 Task: nan
Action: Mouse moved to (439, 111)
Screenshot: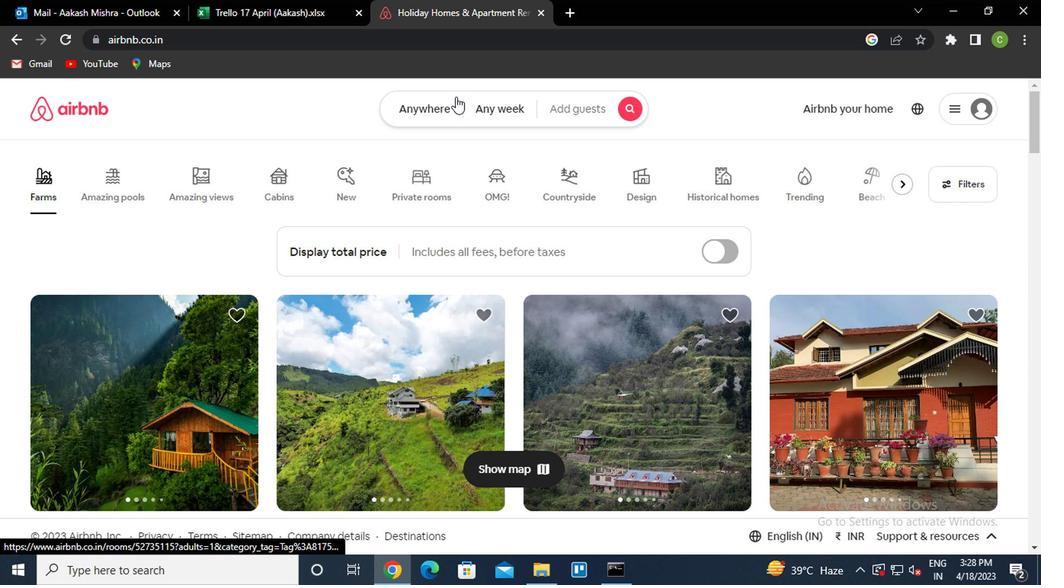 
Action: Mouse pressed left at (439, 111)
Screenshot: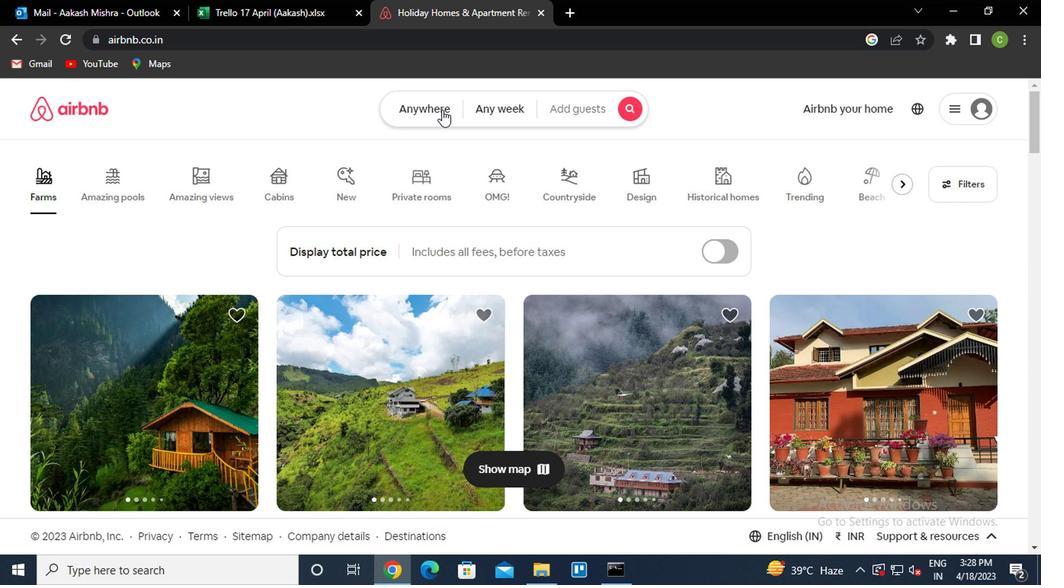 
Action: Mouse moved to (322, 183)
Screenshot: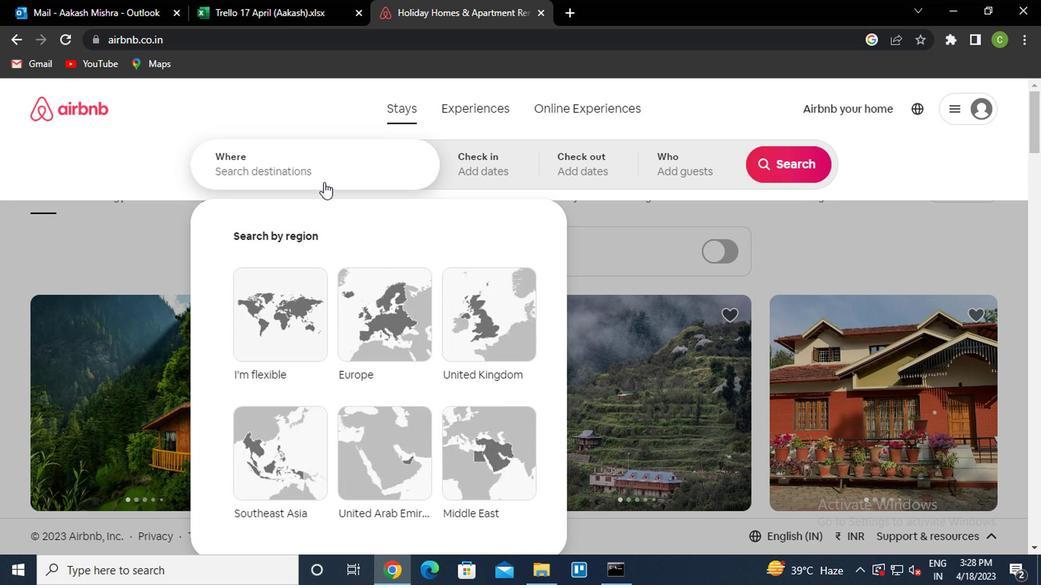 
Action: Mouse pressed left at (322, 183)
Screenshot: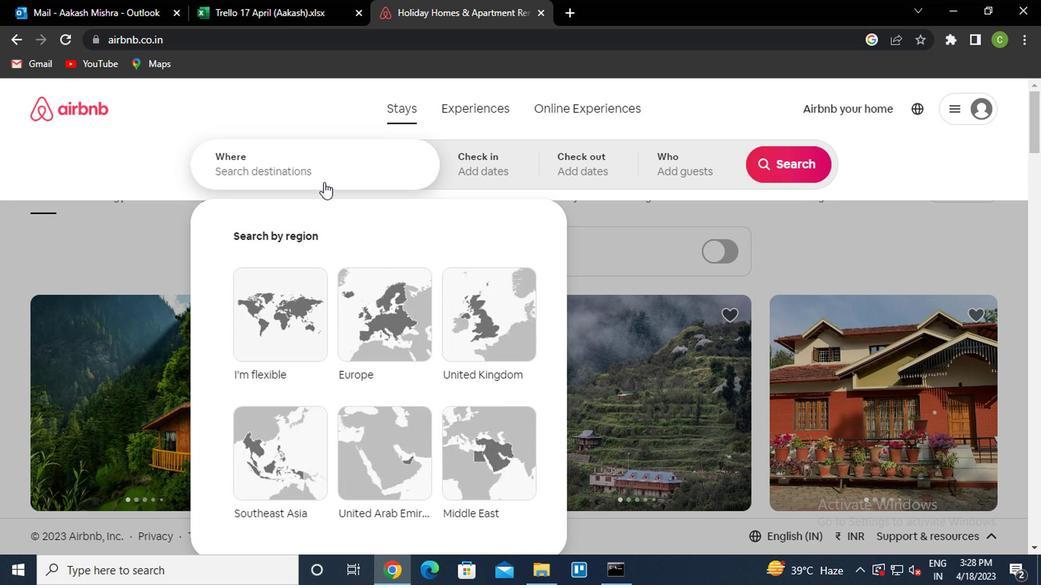 
Action: Mouse moved to (322, 177)
Screenshot: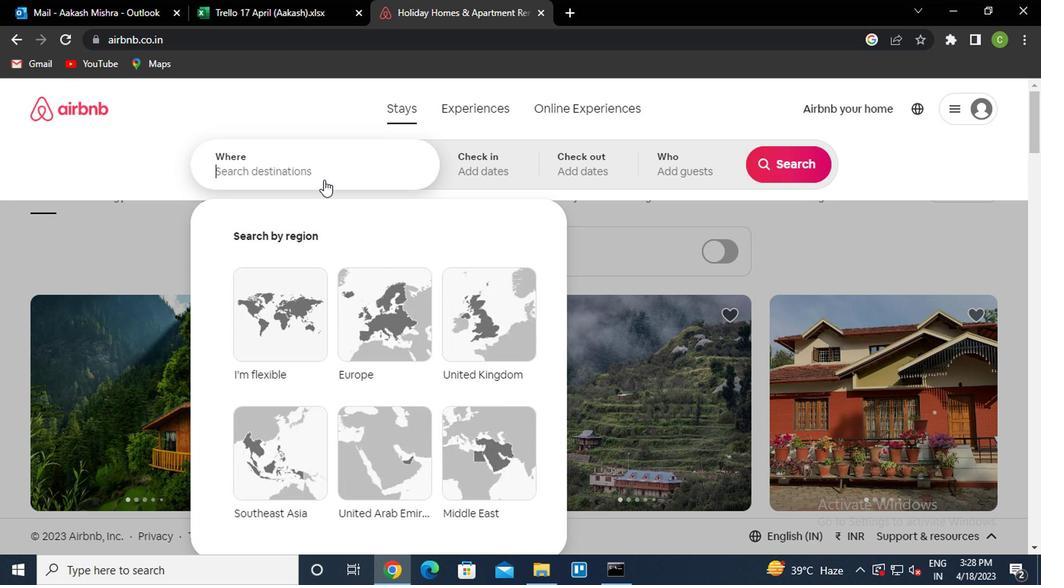 
Action: Key pressed <Key.caps_lock><Key.caps_lock>f<Key.caps_lock>o<Key.backspace>loresta<Key.space>brazil<Key.down><Key.enter>
Screenshot: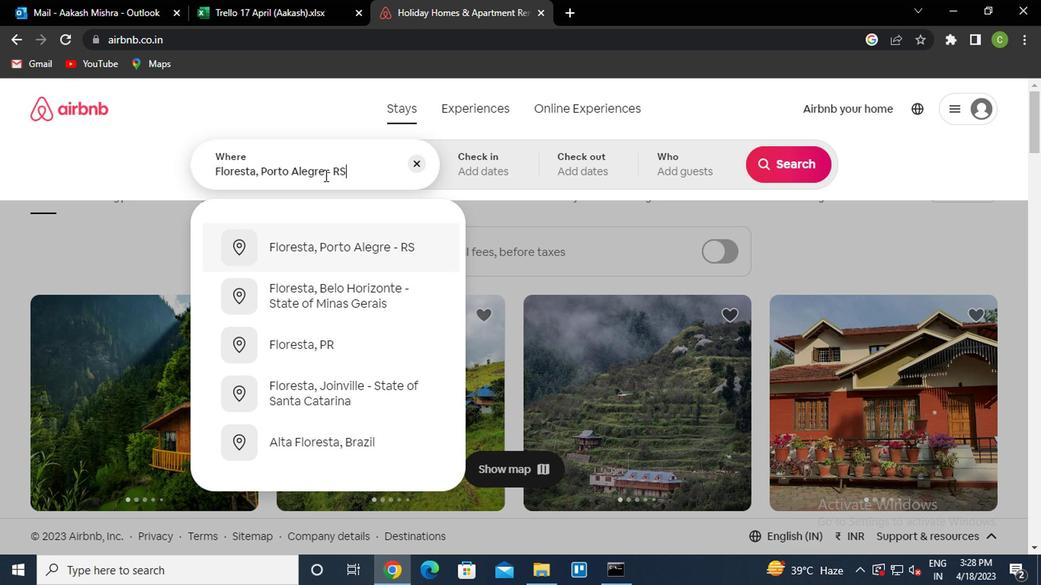 
Action: Mouse moved to (774, 288)
Screenshot: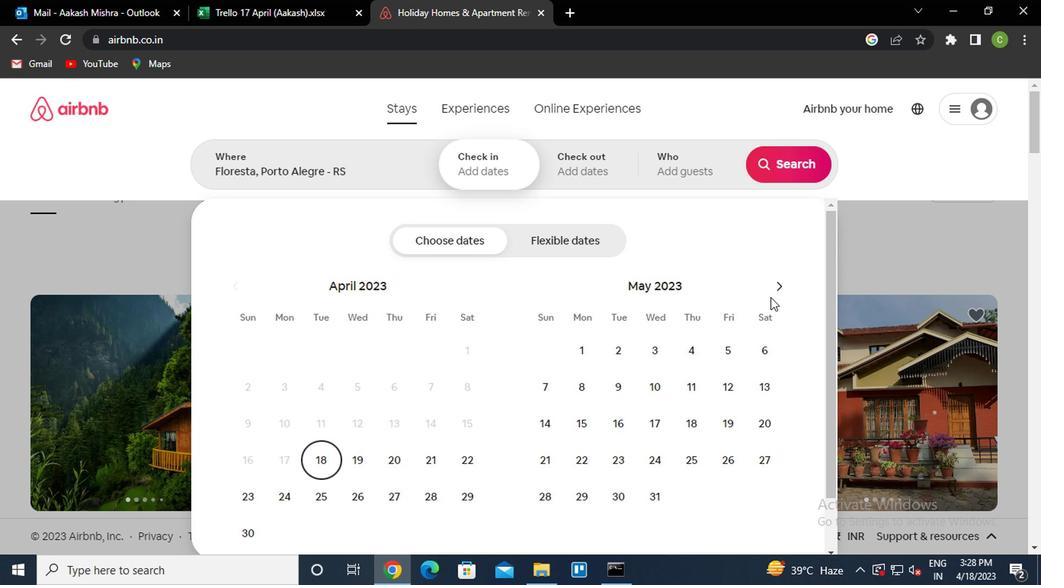 
Action: Mouse pressed left at (774, 288)
Screenshot: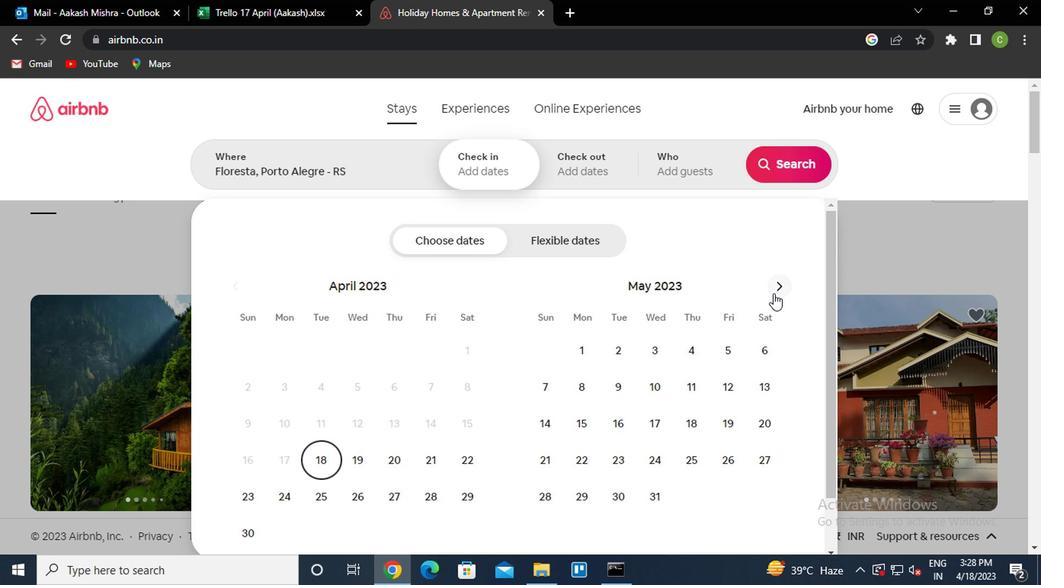 
Action: Mouse moved to (733, 387)
Screenshot: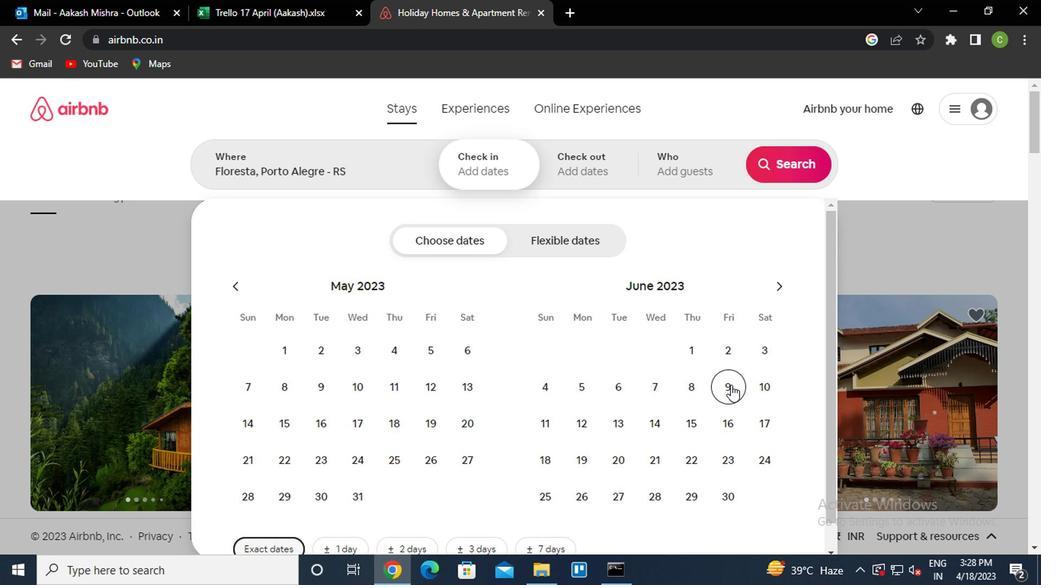 
Action: Mouse pressed left at (733, 387)
Screenshot: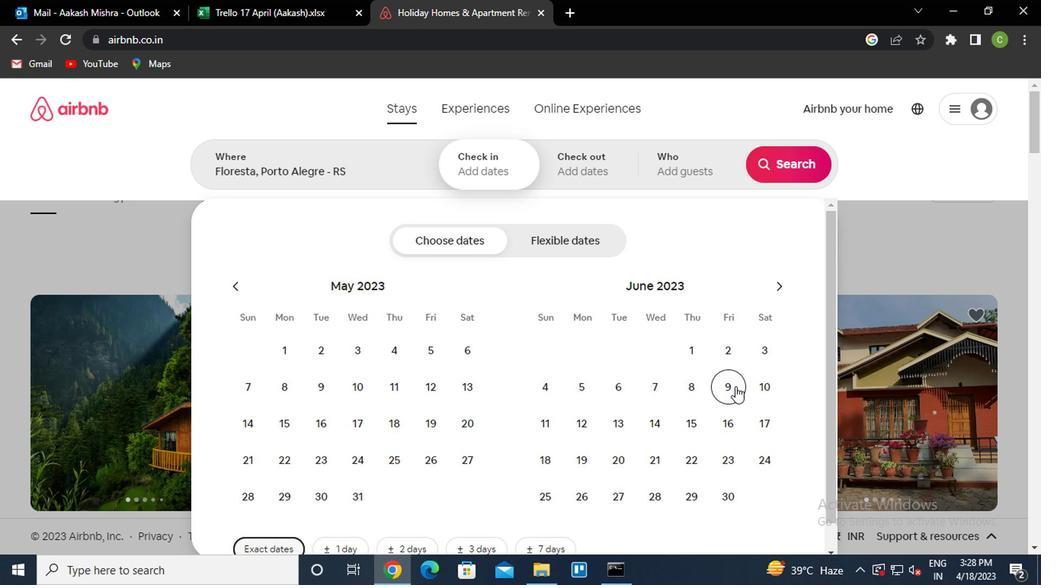 
Action: Mouse moved to (547, 426)
Screenshot: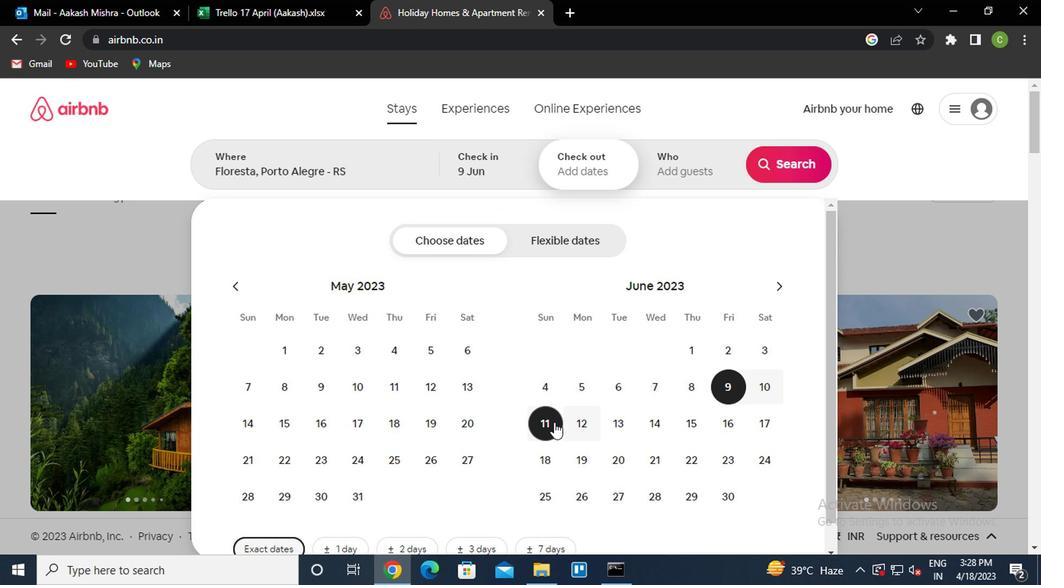 
Action: Mouse pressed left at (547, 426)
Screenshot: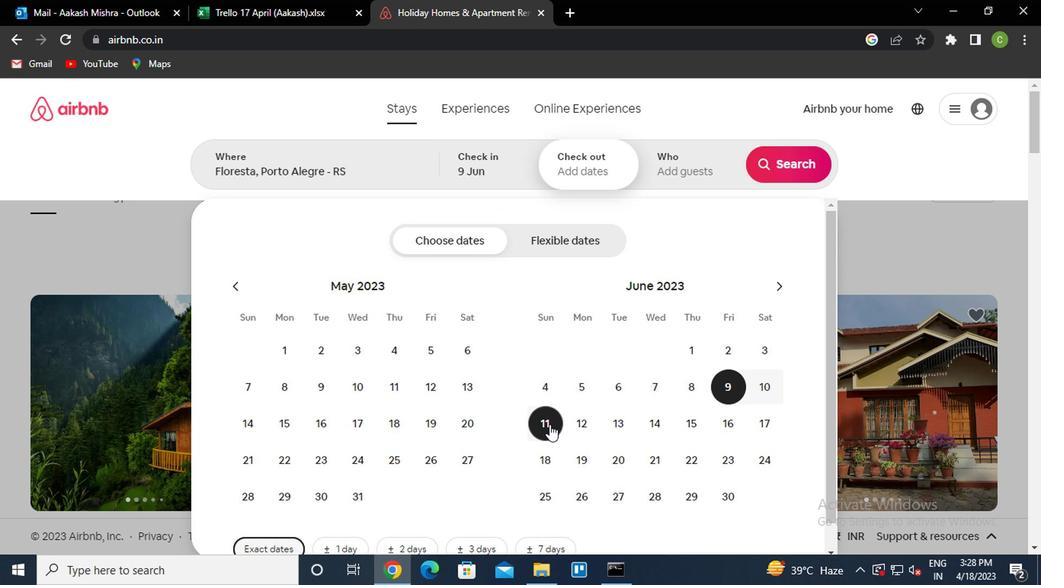 
Action: Mouse moved to (710, 165)
Screenshot: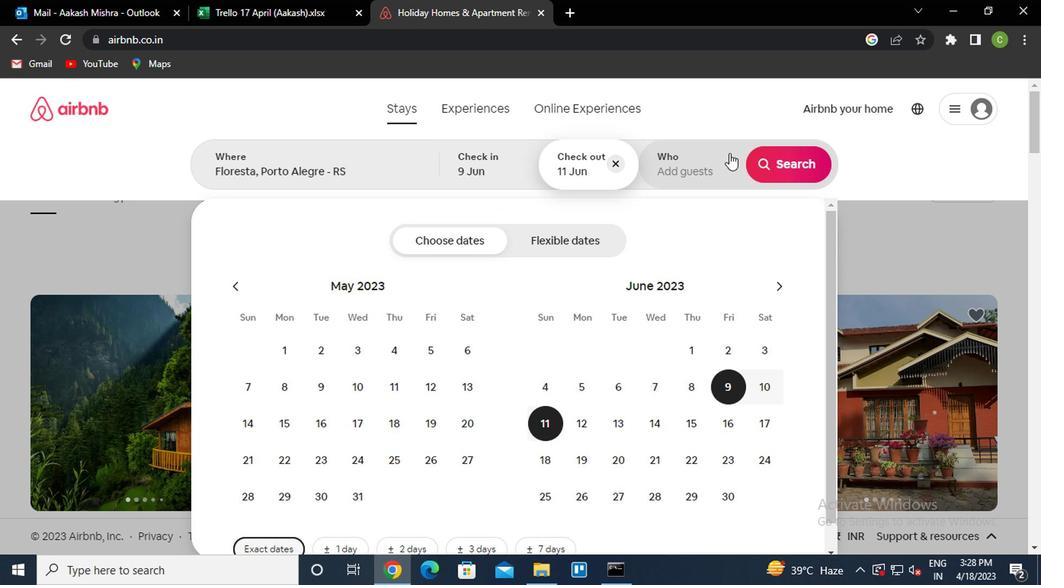 
Action: Mouse pressed left at (710, 165)
Screenshot: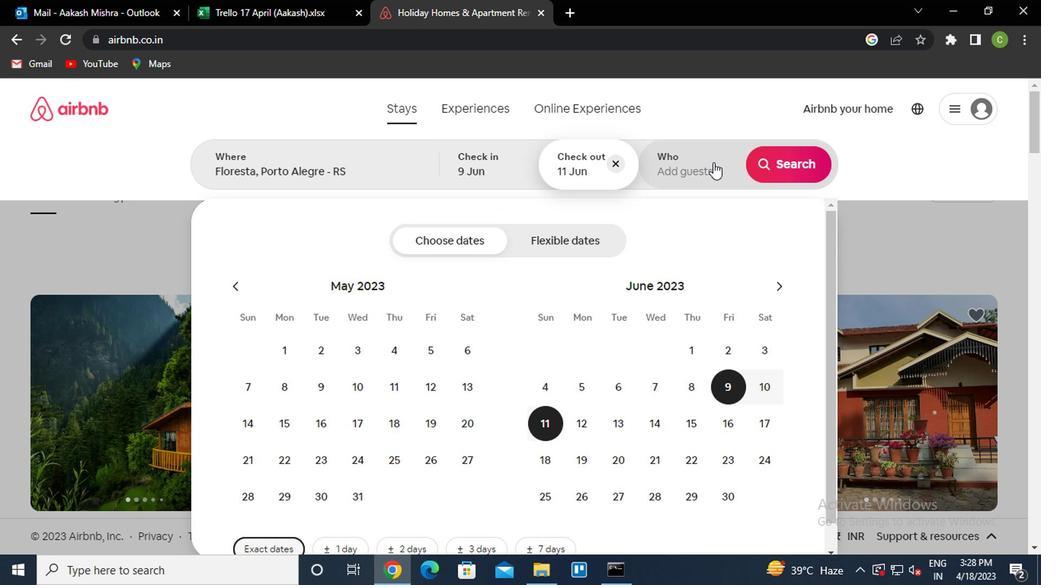 
Action: Mouse moved to (786, 246)
Screenshot: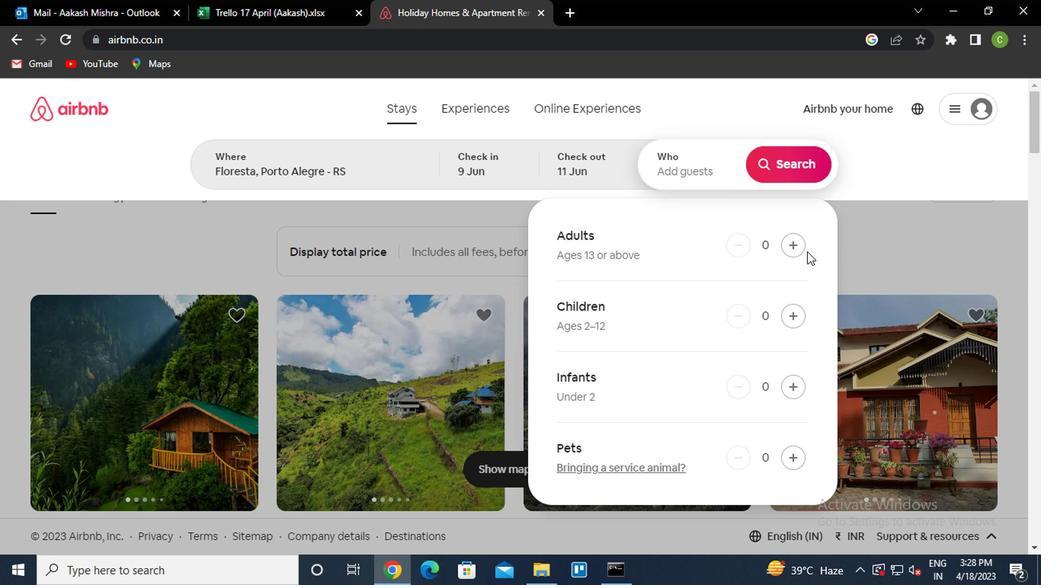 
Action: Mouse pressed left at (786, 246)
Screenshot: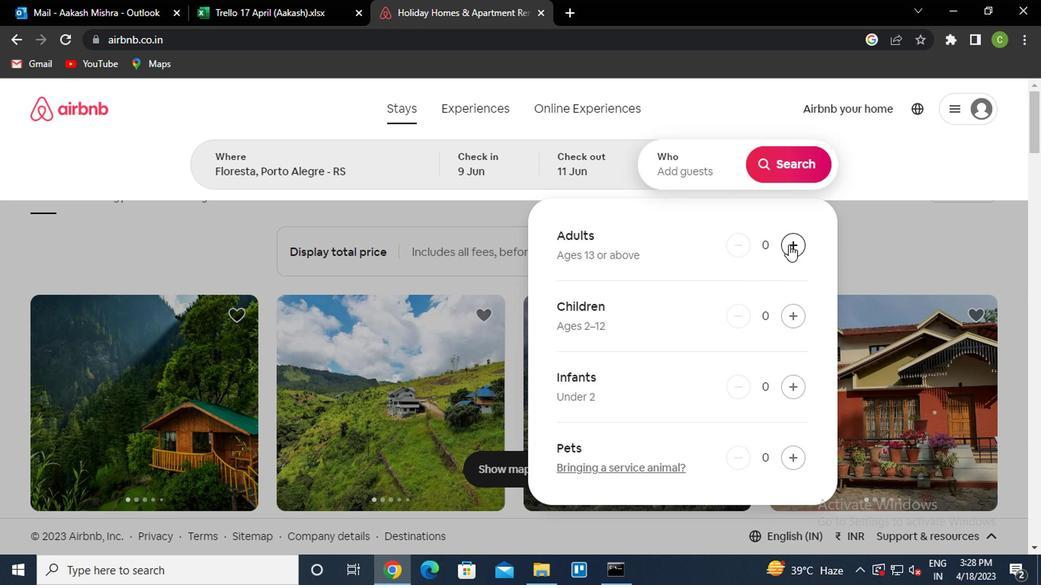 
Action: Mouse pressed left at (786, 246)
Screenshot: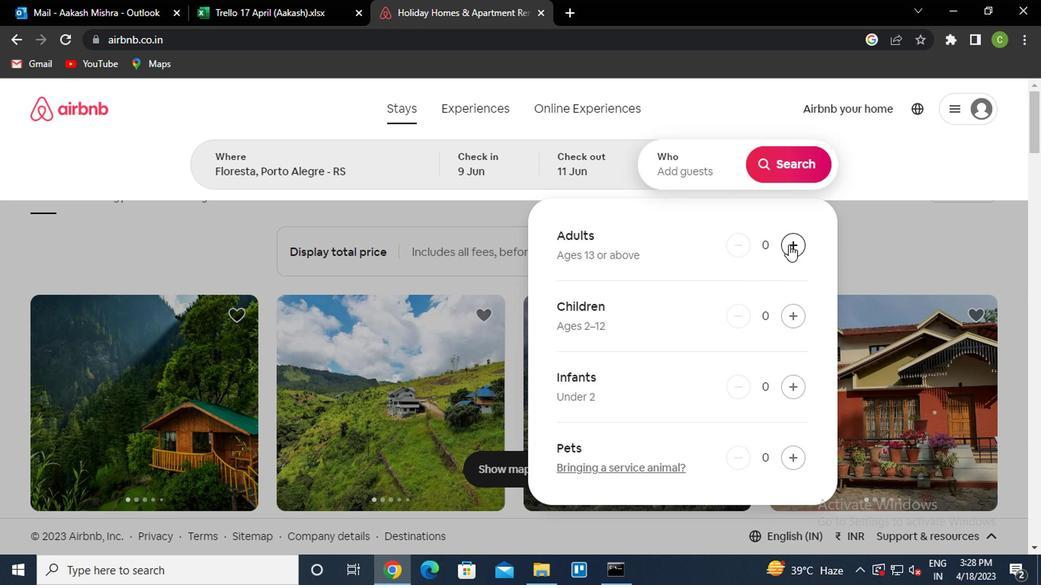 
Action: Mouse moved to (883, 259)
Screenshot: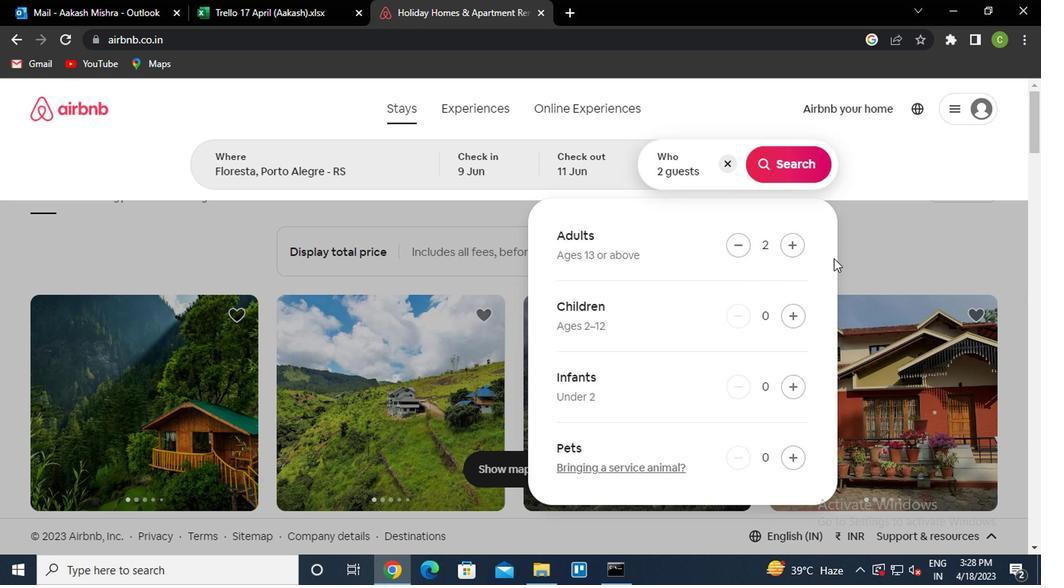 
Action: Mouse pressed left at (883, 259)
Screenshot: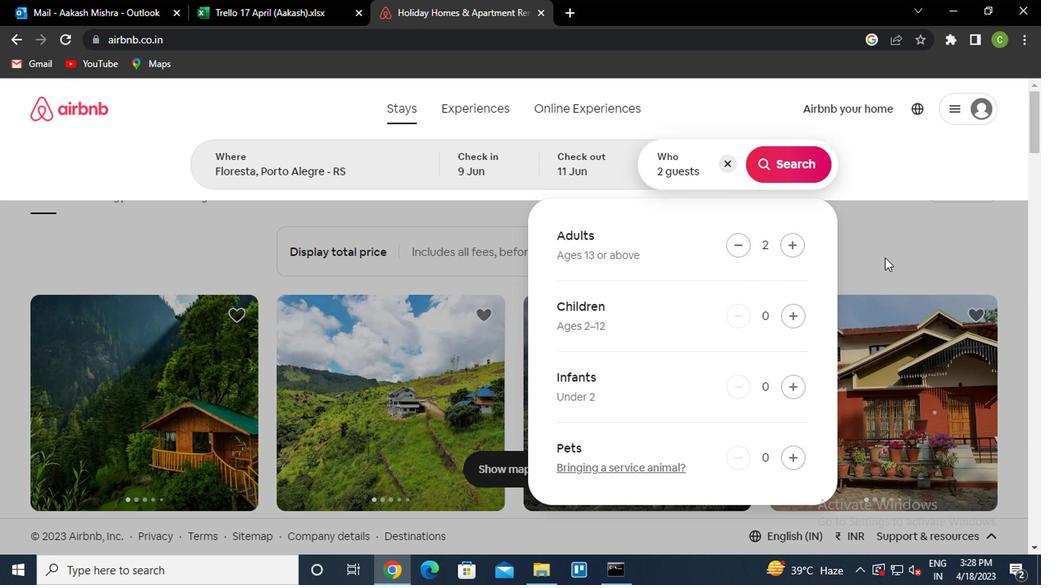 
Action: Mouse moved to (954, 195)
Screenshot: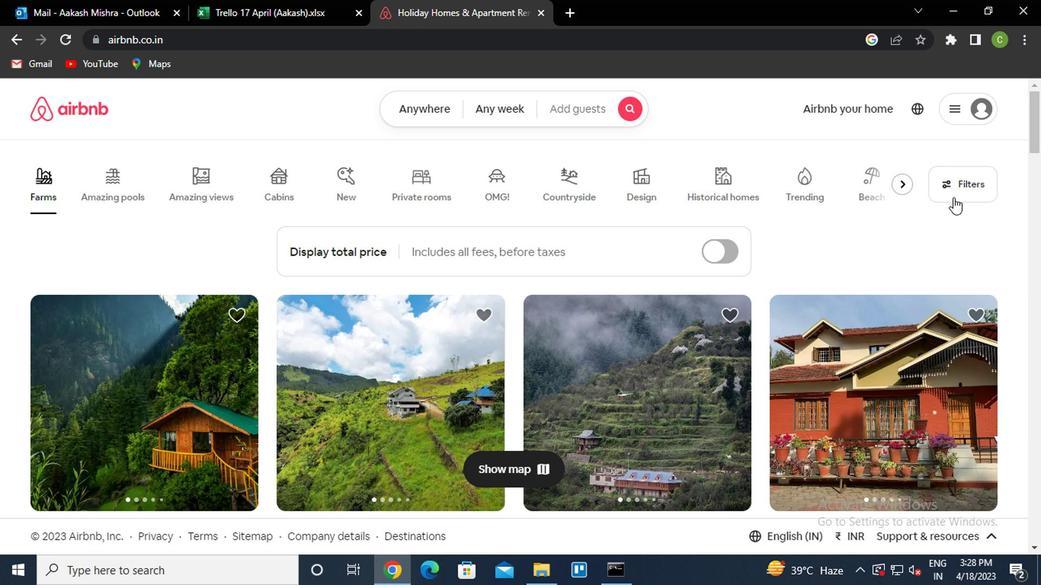 
Action: Mouse pressed left at (954, 195)
Screenshot: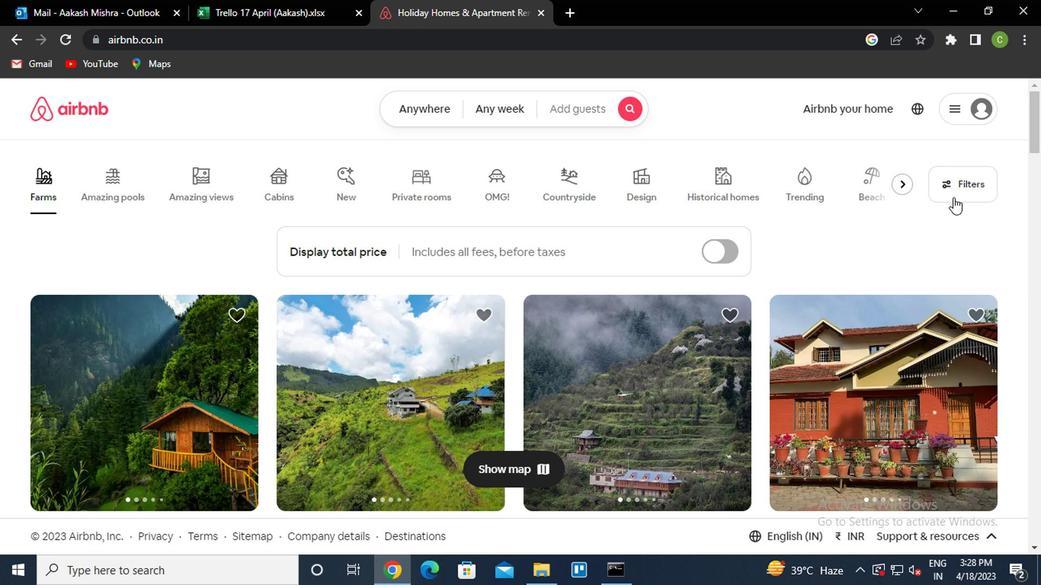 
Action: Mouse moved to (316, 358)
Screenshot: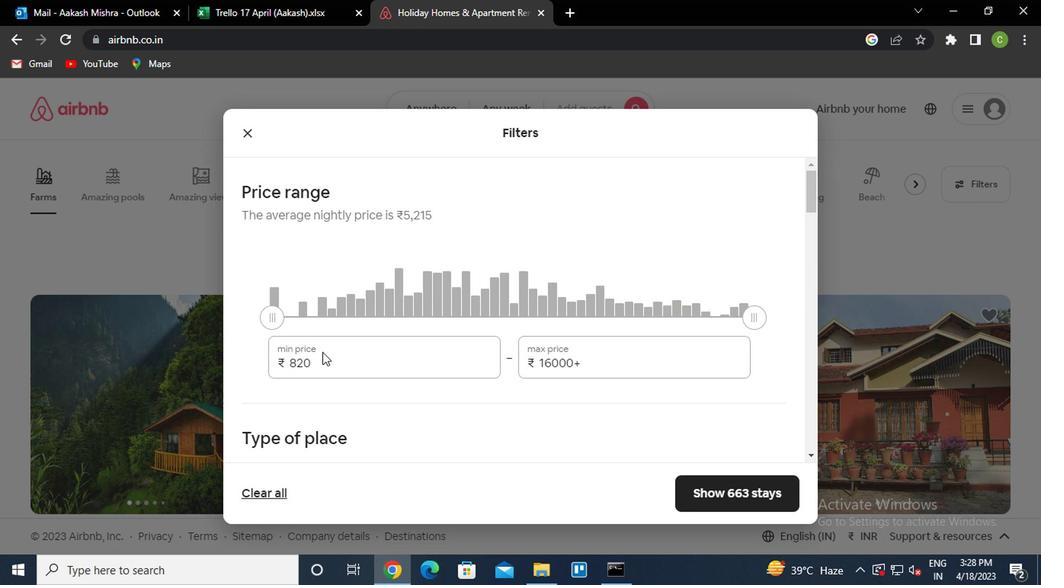 
Action: Mouse pressed left at (316, 358)
Screenshot: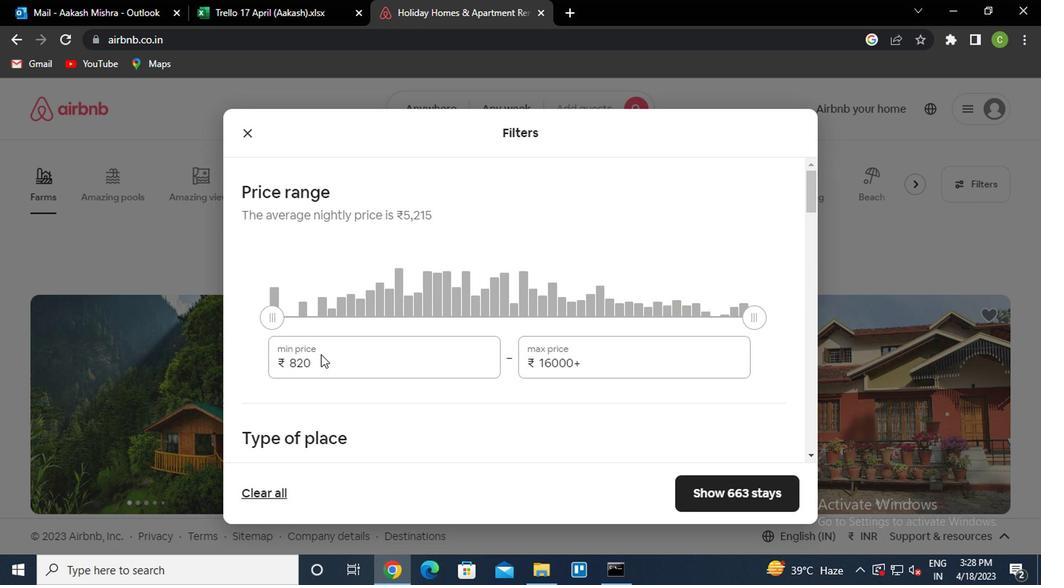 
Action: Mouse moved to (315, 358)
Screenshot: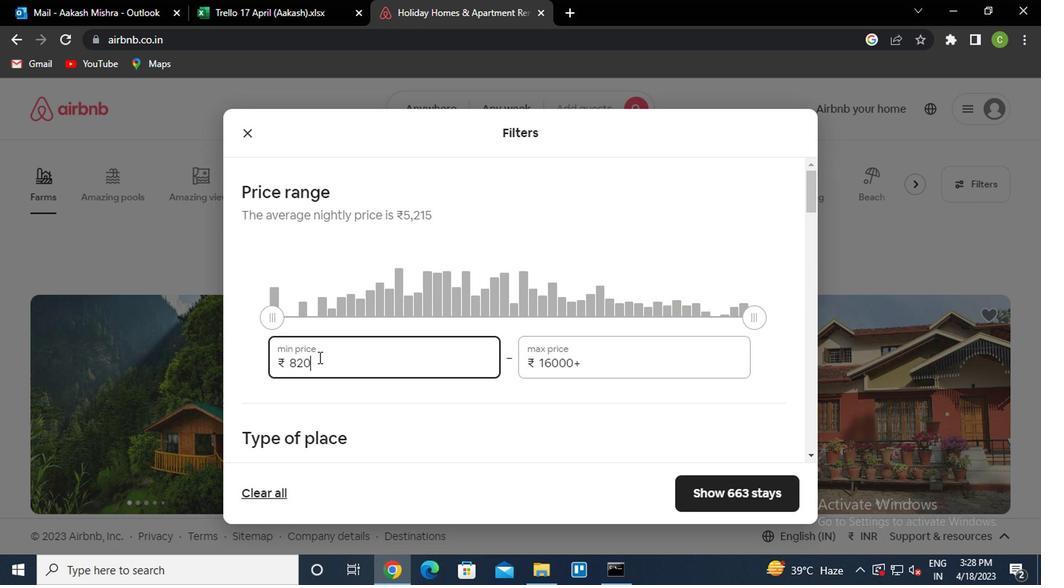 
Action: Key pressed <Key.backspace><Key.backspace><Key.backspace><Key.backspace>6000<Key.tab>15000
Screenshot: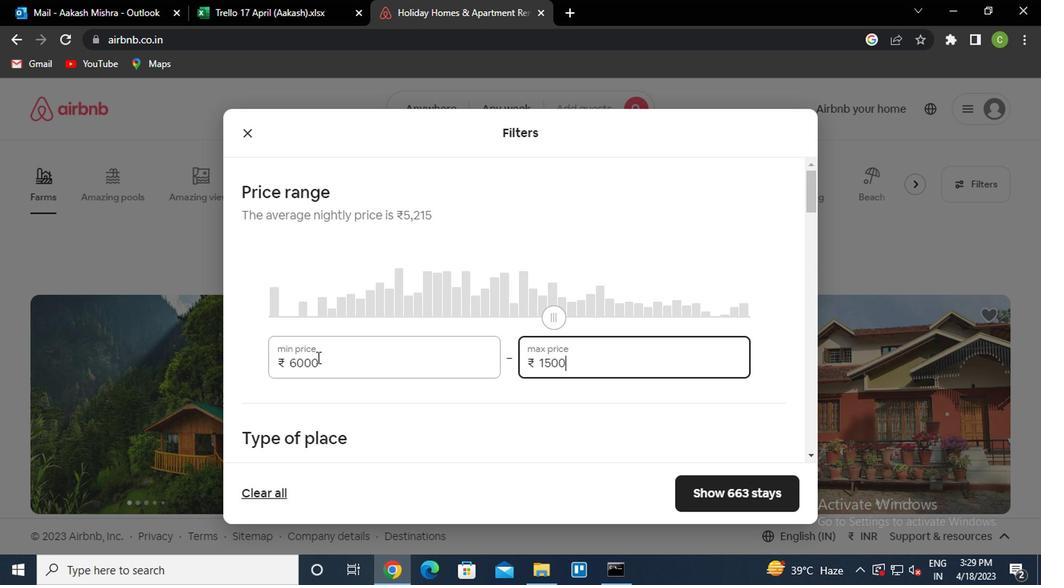 
Action: Mouse moved to (307, 365)
Screenshot: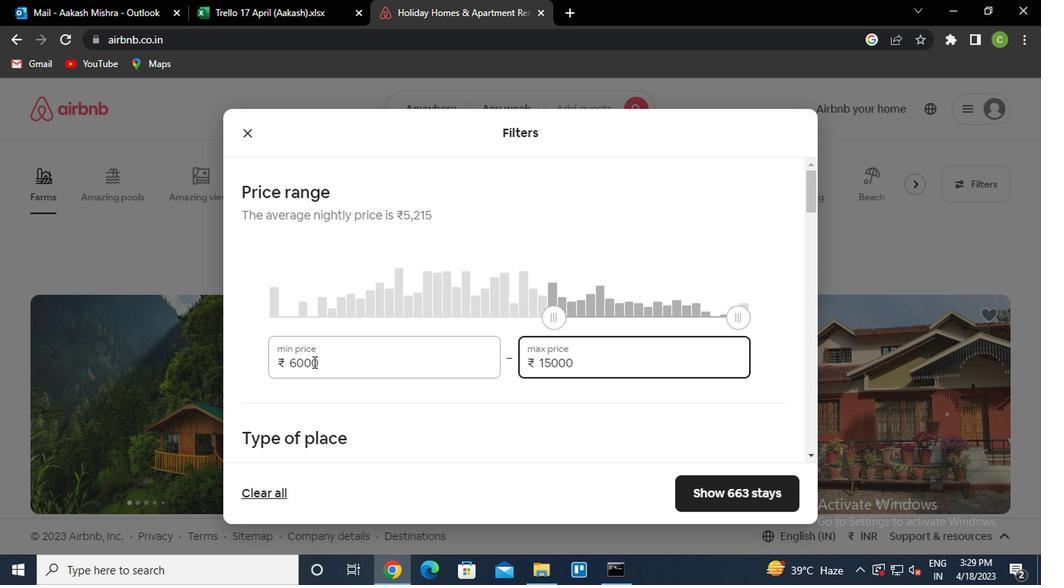 
Action: Mouse scrolled (307, 364) with delta (0, -1)
Screenshot: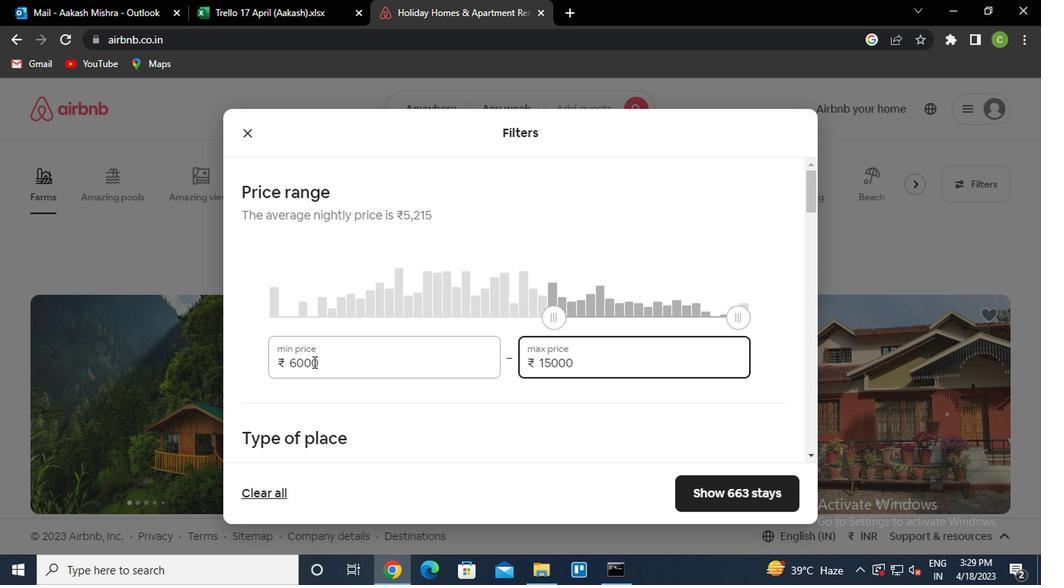 
Action: Mouse moved to (303, 369)
Screenshot: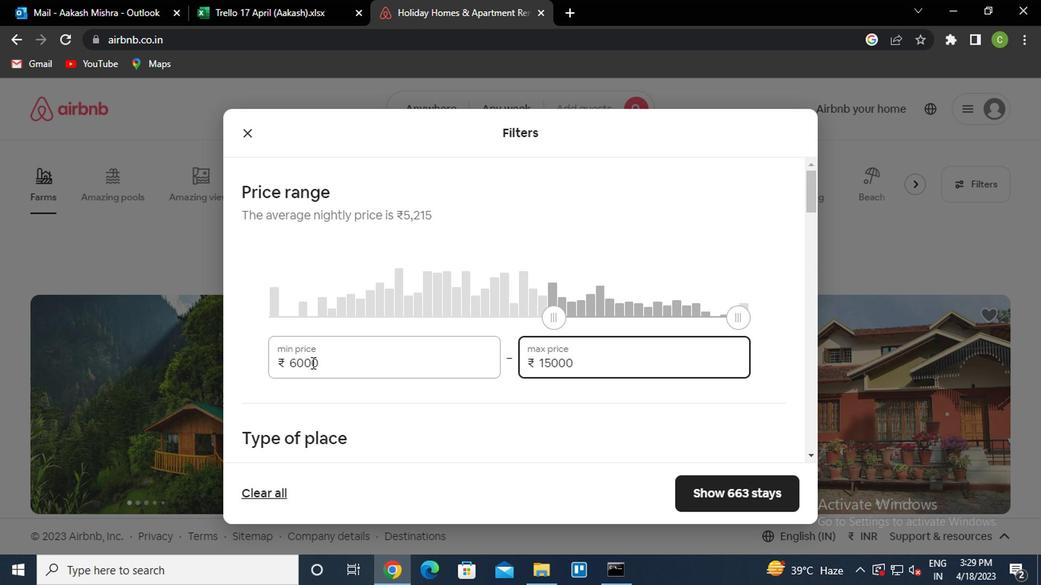 
Action: Mouse scrolled (303, 368) with delta (0, -1)
Screenshot: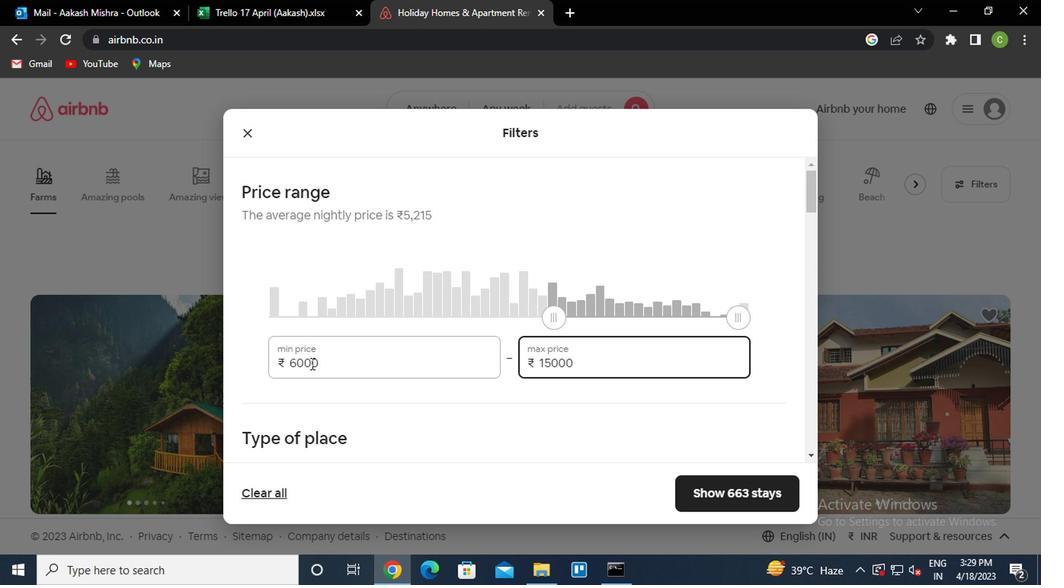 
Action: Mouse moved to (303, 369)
Screenshot: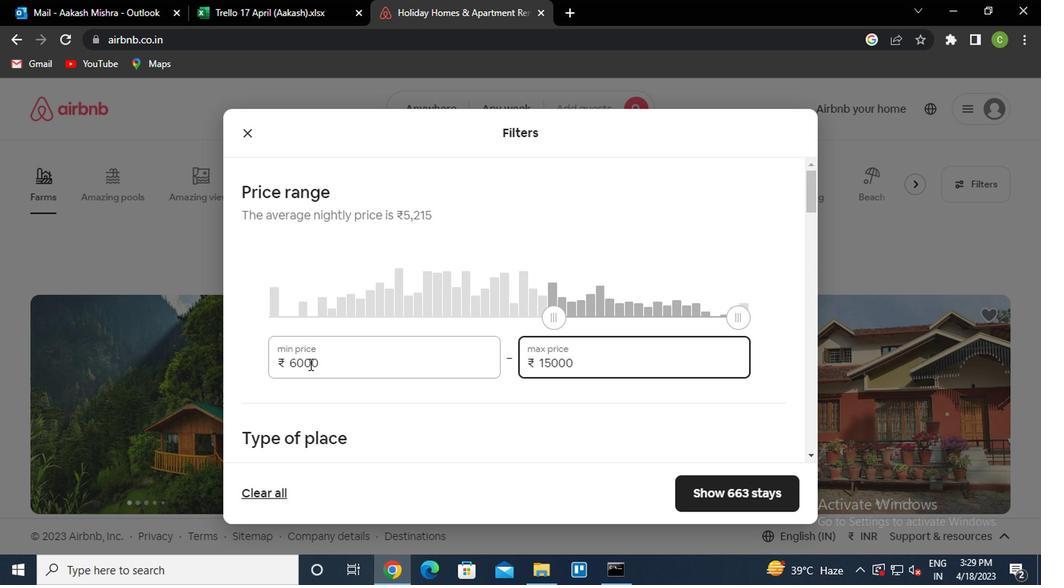 
Action: Mouse scrolled (303, 368) with delta (0, -1)
Screenshot: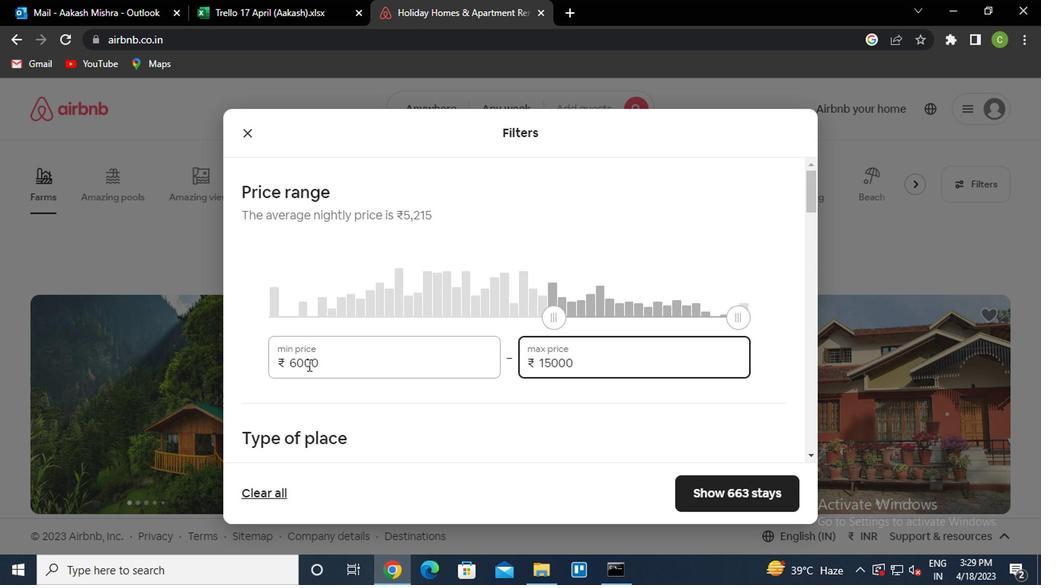
Action: Mouse moved to (355, 267)
Screenshot: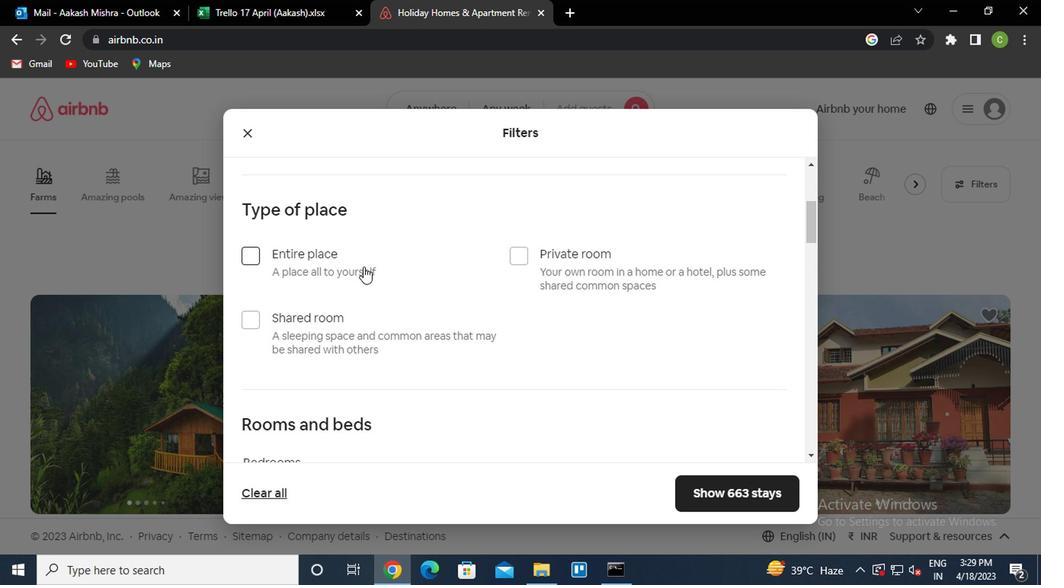 
Action: Mouse pressed left at (355, 267)
Screenshot: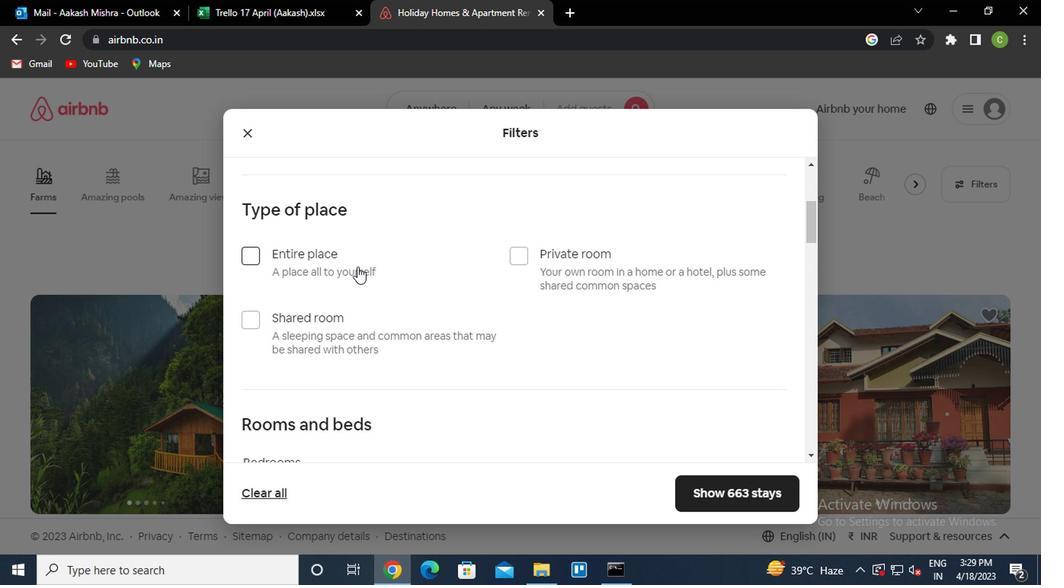 
Action: Mouse moved to (431, 351)
Screenshot: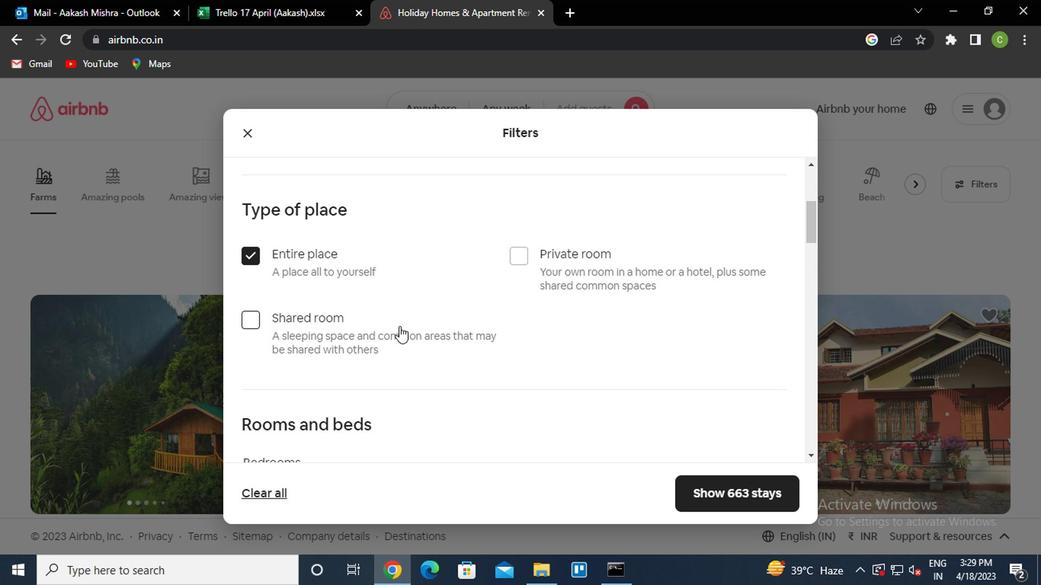 
Action: Mouse scrolled (431, 350) with delta (0, 0)
Screenshot: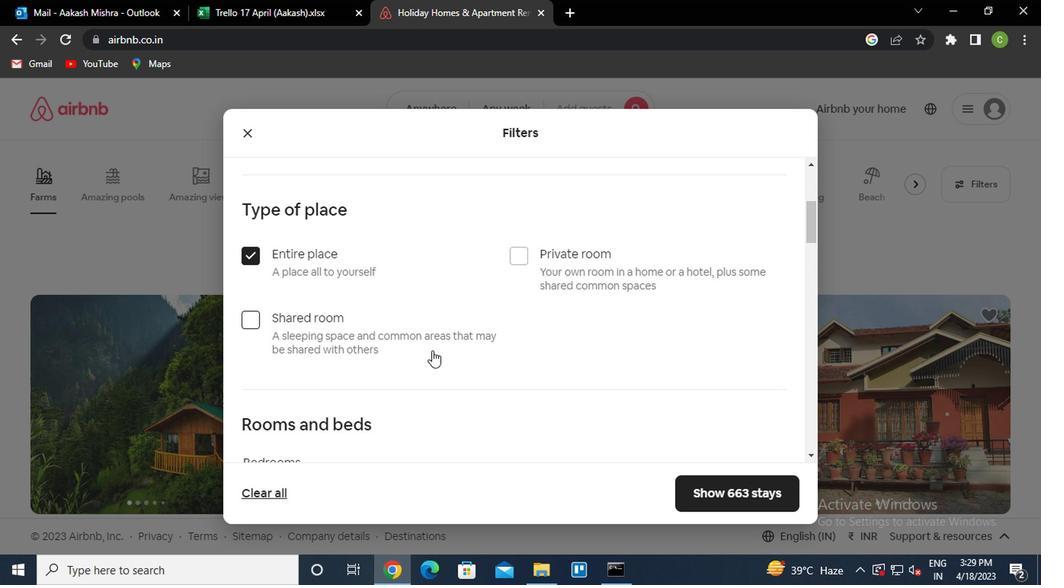 
Action: Mouse scrolled (431, 350) with delta (0, 0)
Screenshot: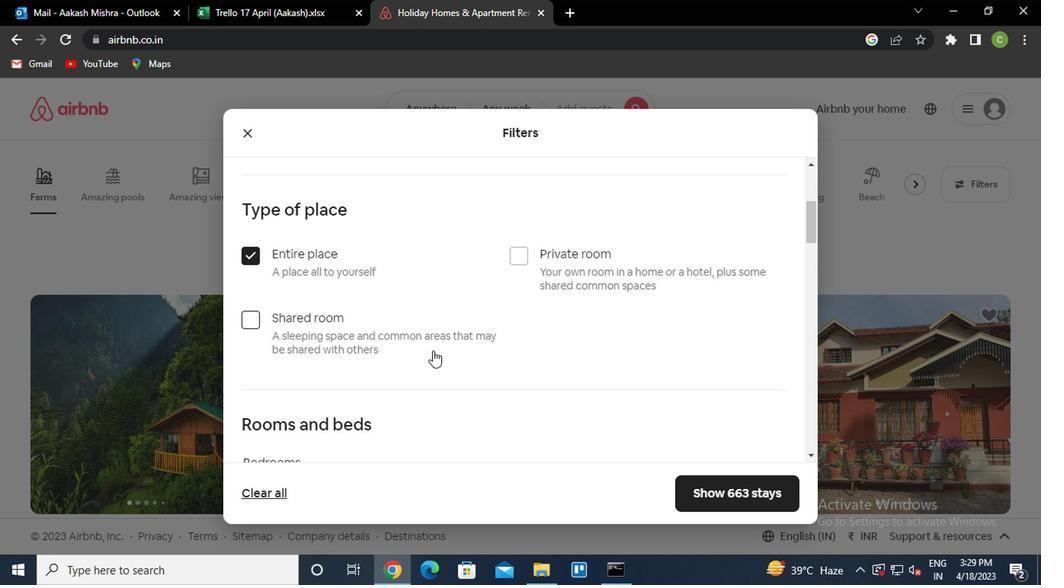 
Action: Mouse scrolled (431, 350) with delta (0, 0)
Screenshot: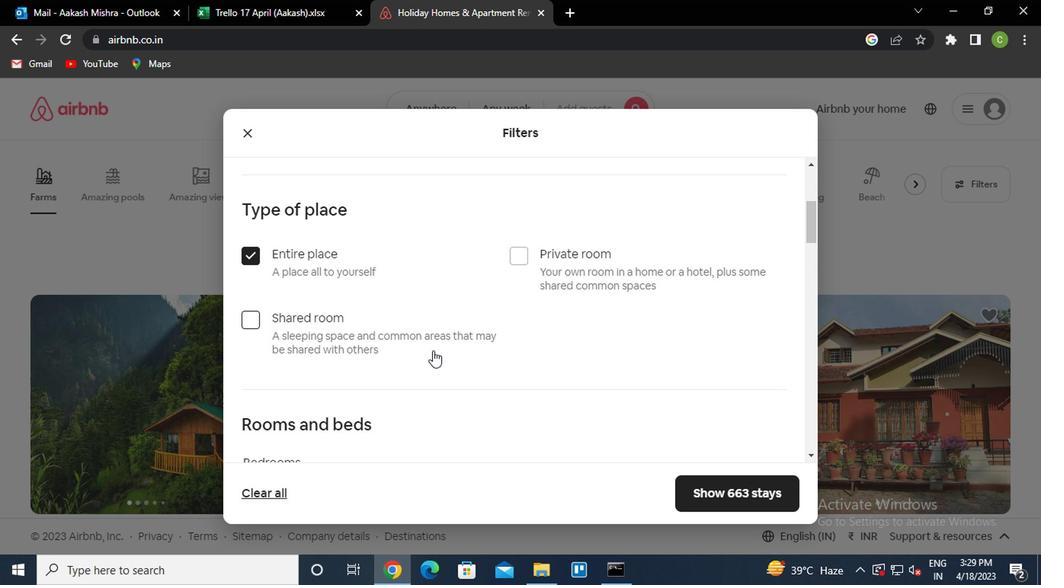 
Action: Mouse scrolled (431, 350) with delta (0, 0)
Screenshot: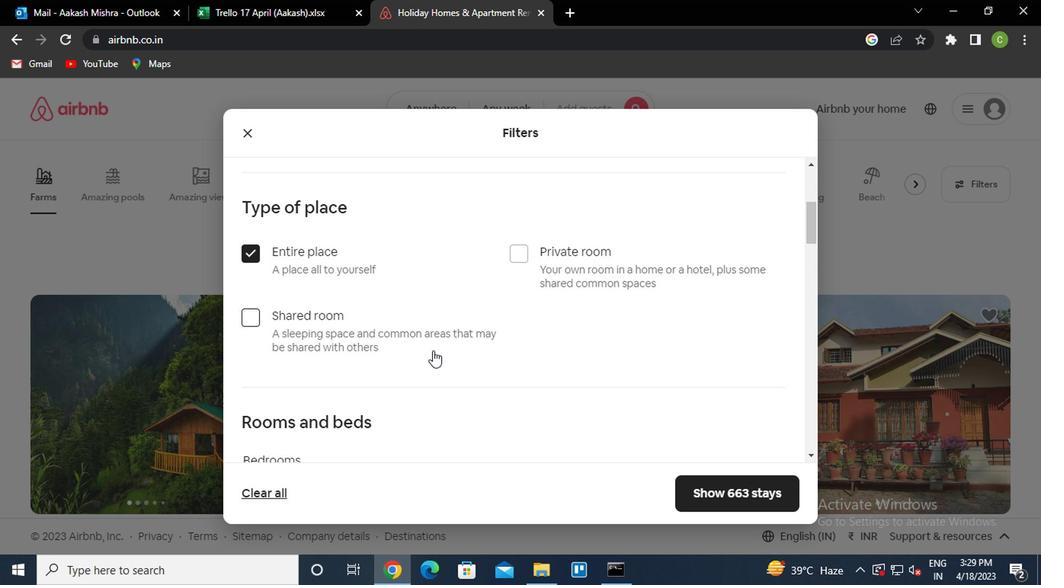 
Action: Mouse moved to (331, 210)
Screenshot: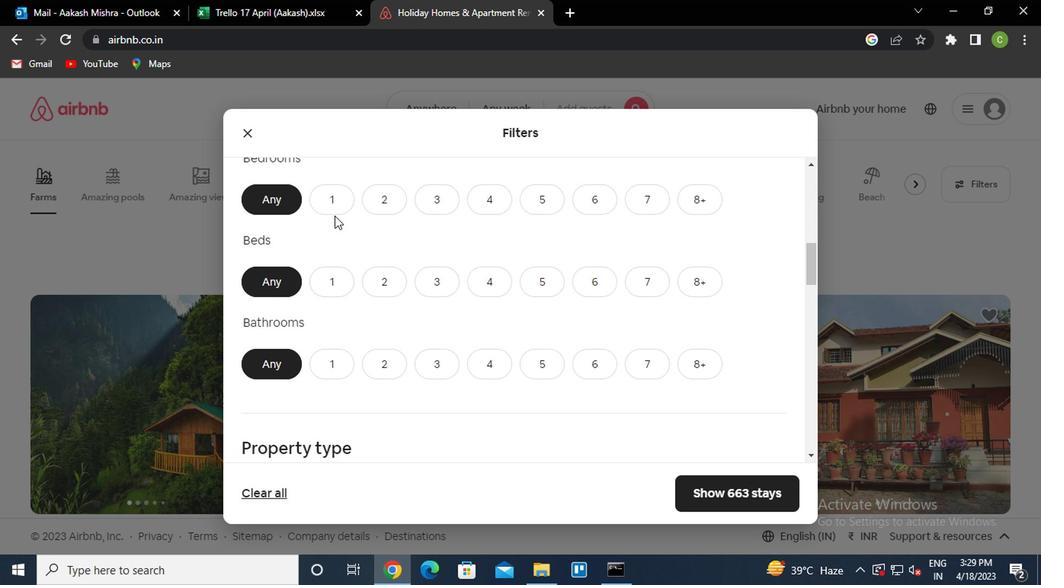 
Action: Mouse pressed left at (331, 210)
Screenshot: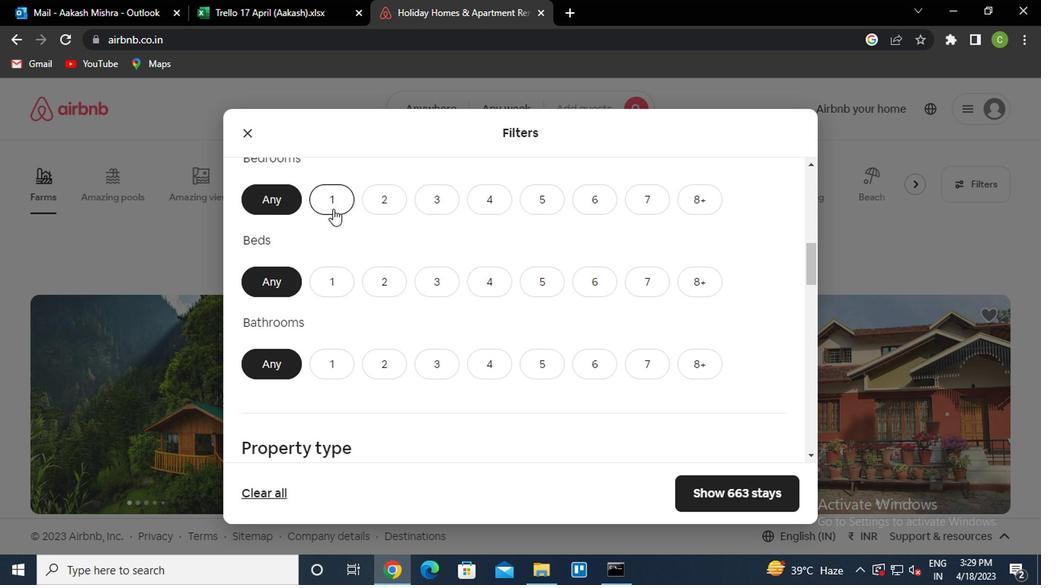 
Action: Mouse moved to (326, 284)
Screenshot: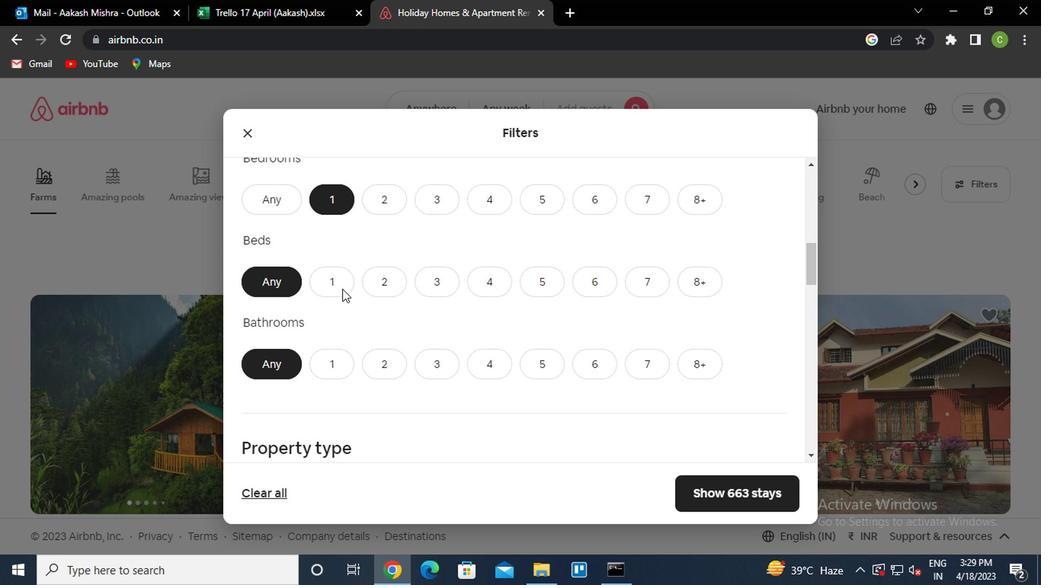 
Action: Mouse pressed left at (326, 284)
Screenshot: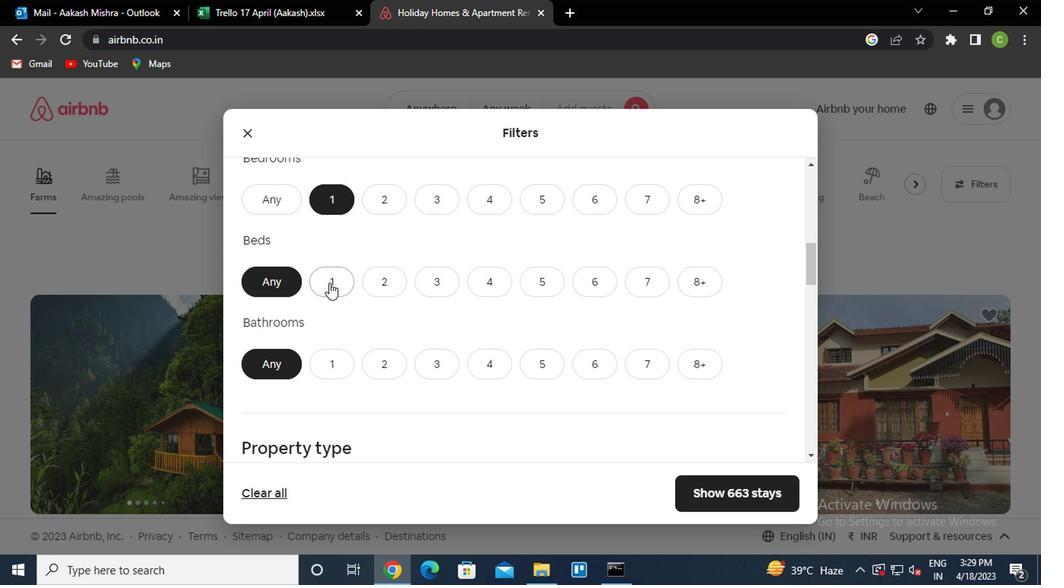 
Action: Mouse moved to (326, 366)
Screenshot: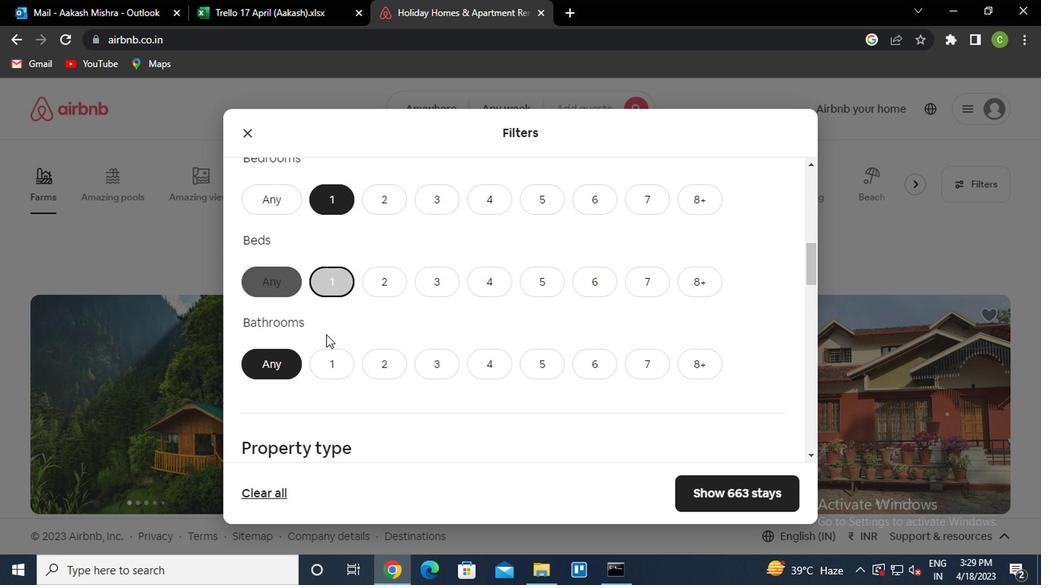 
Action: Mouse pressed left at (326, 366)
Screenshot: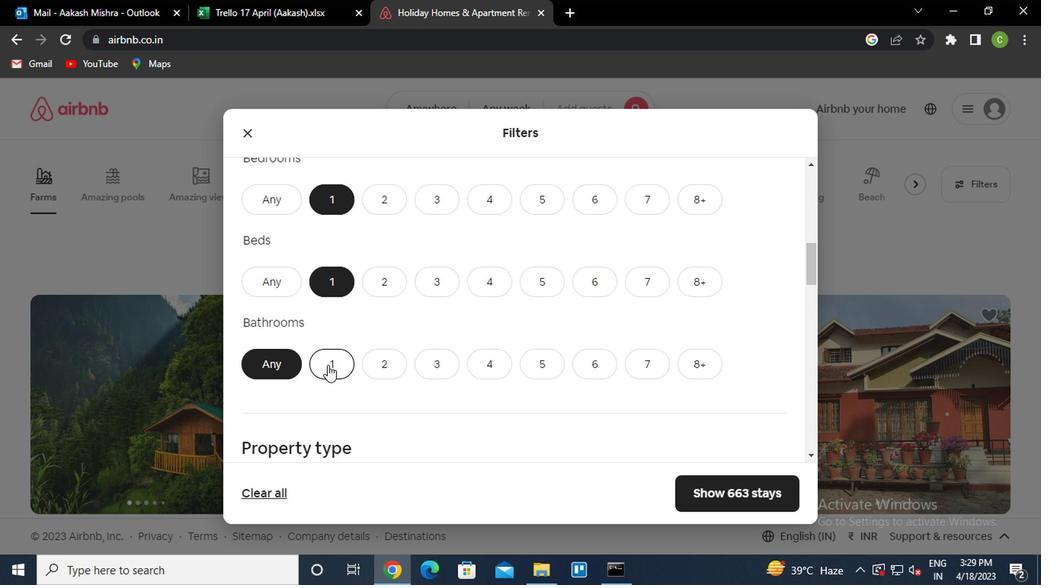 
Action: Mouse moved to (360, 343)
Screenshot: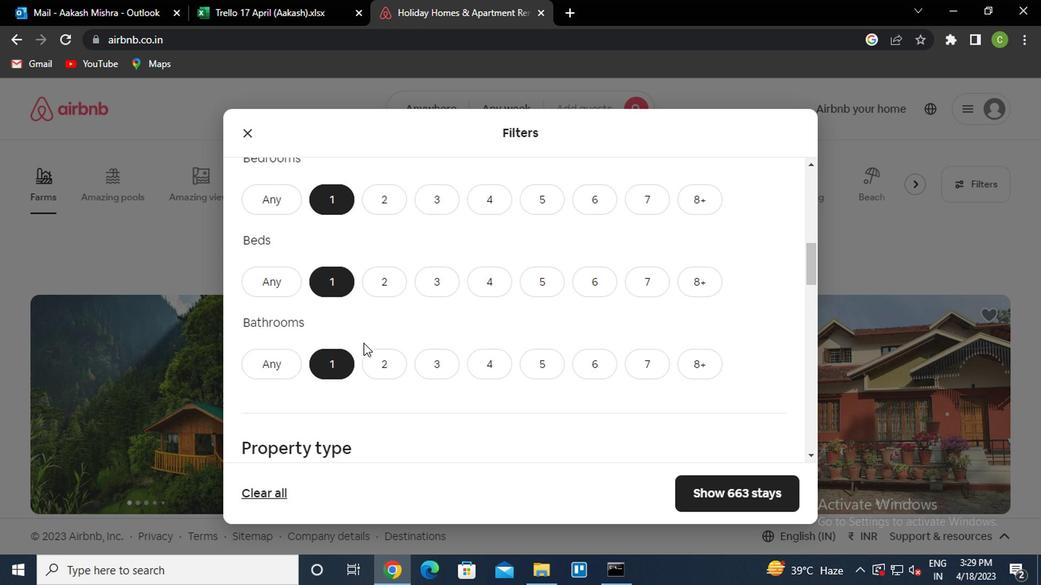 
Action: Mouse scrolled (360, 343) with delta (0, 0)
Screenshot: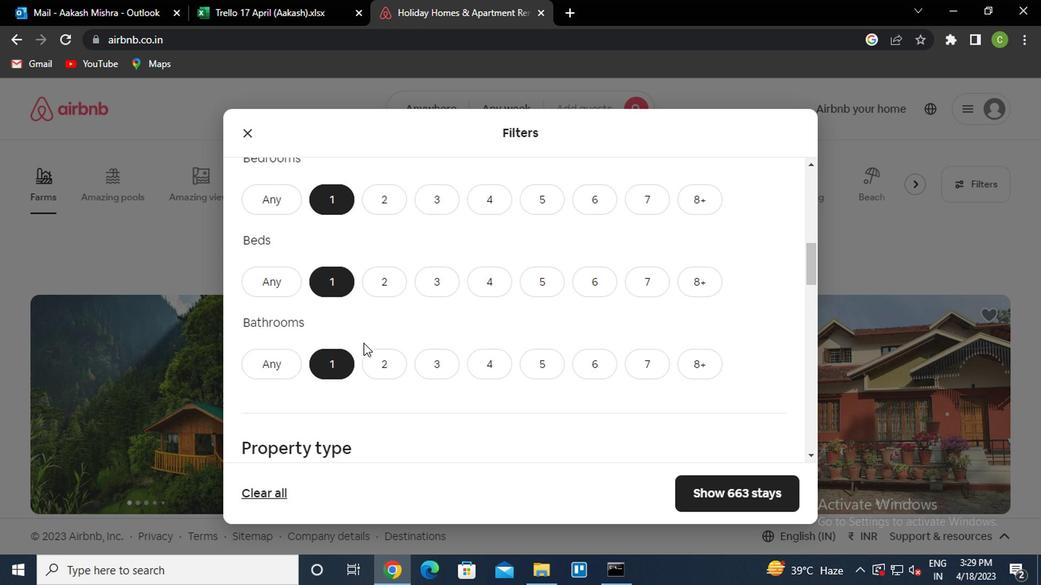 
Action: Mouse moved to (360, 343)
Screenshot: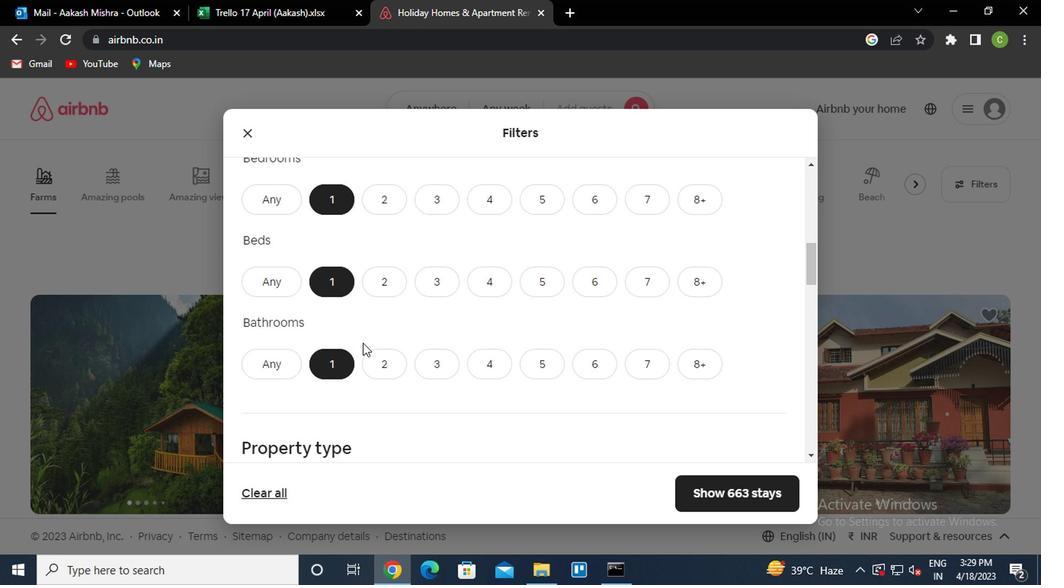 
Action: Mouse scrolled (360, 343) with delta (0, 0)
Screenshot: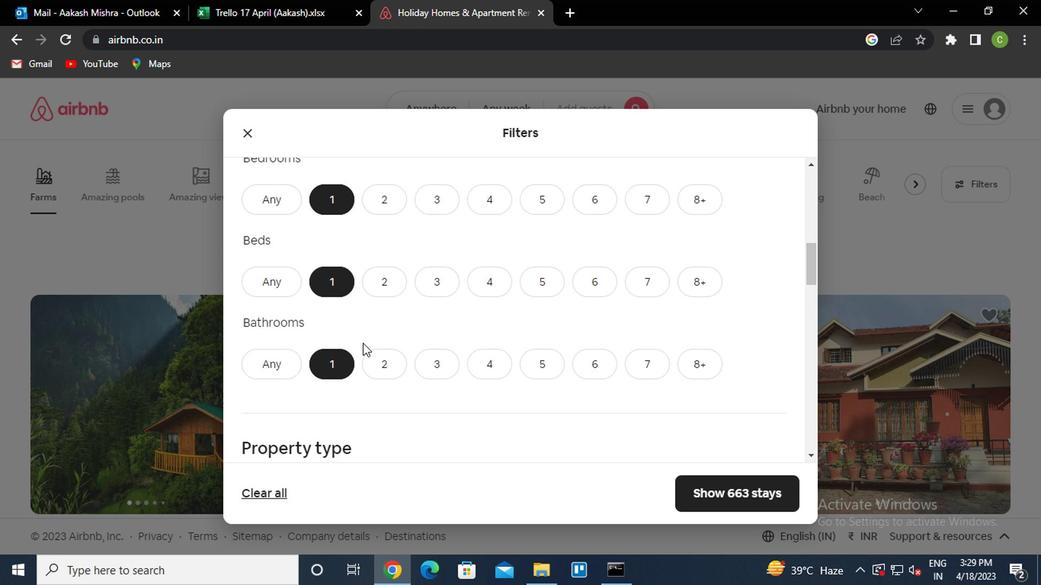 
Action: Mouse scrolled (360, 343) with delta (0, 0)
Screenshot: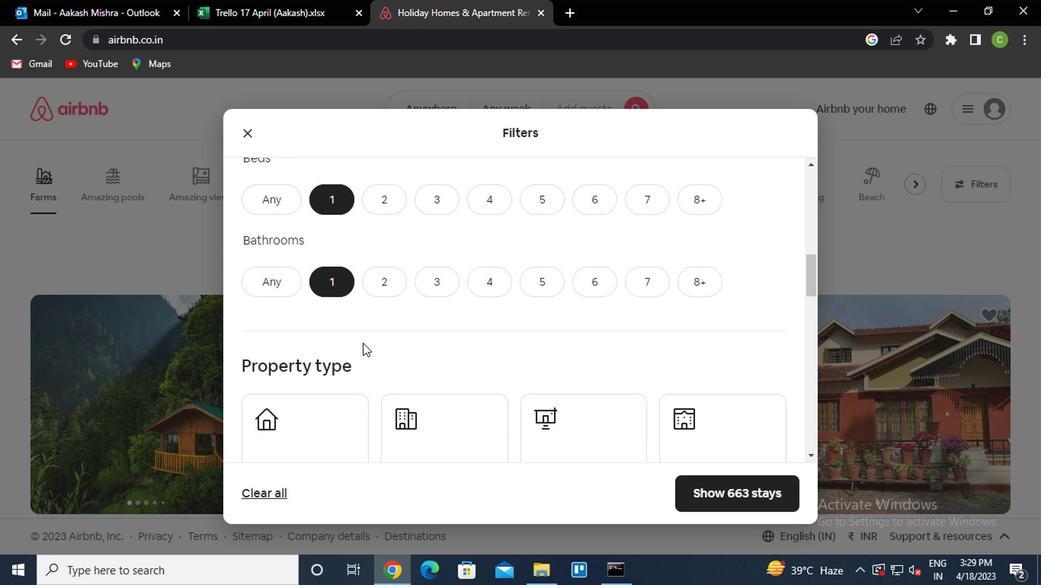 
Action: Mouse moved to (427, 313)
Screenshot: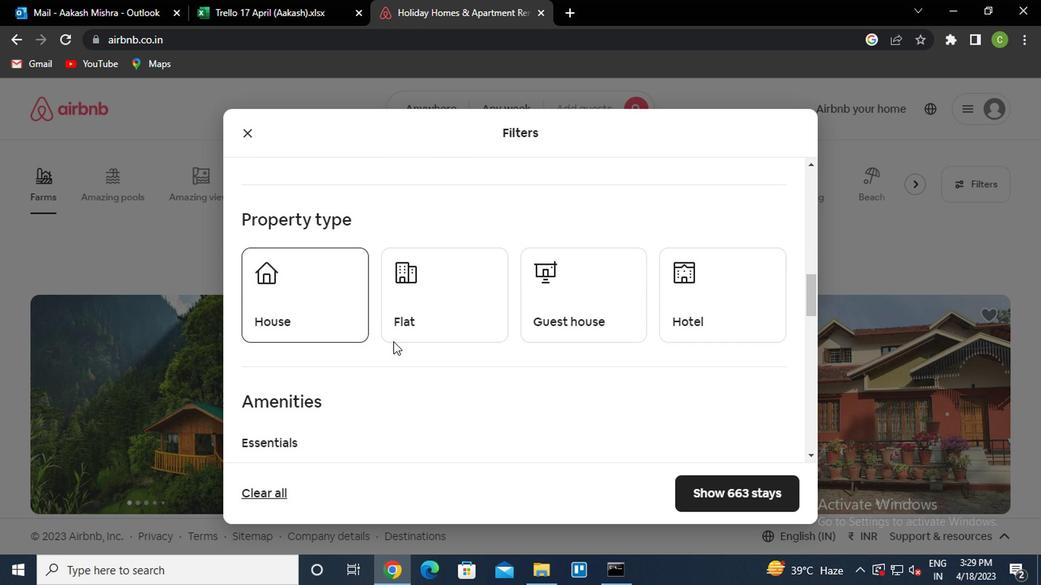 
Action: Mouse pressed left at (427, 313)
Screenshot: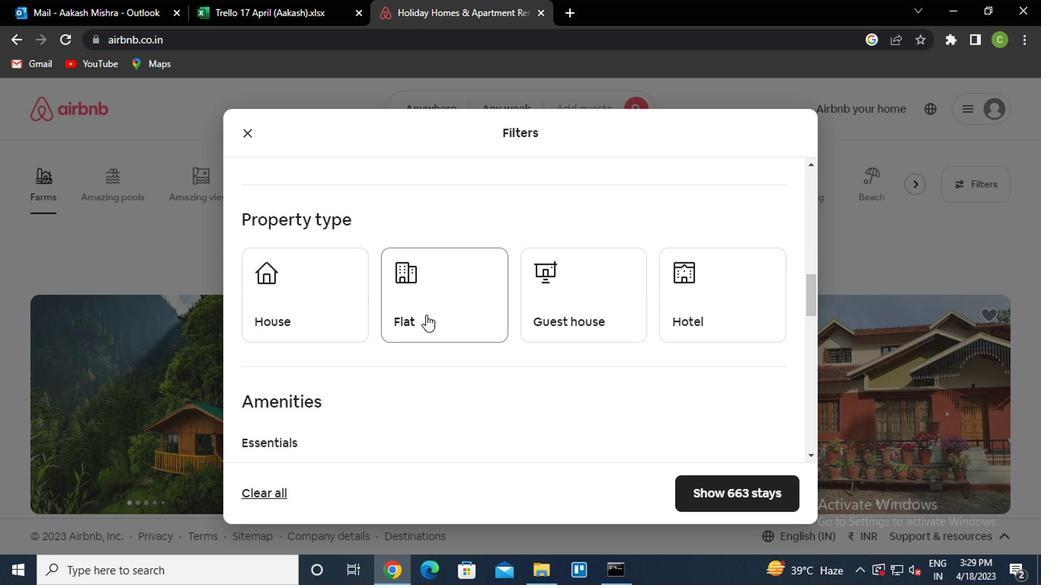 
Action: Mouse moved to (456, 392)
Screenshot: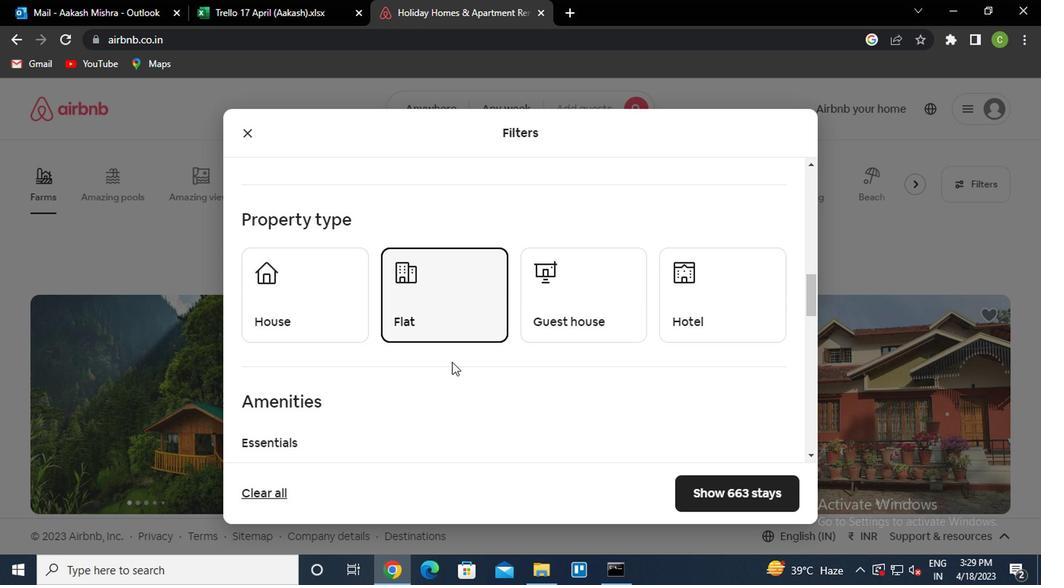 
Action: Mouse scrolled (456, 392) with delta (0, 0)
Screenshot: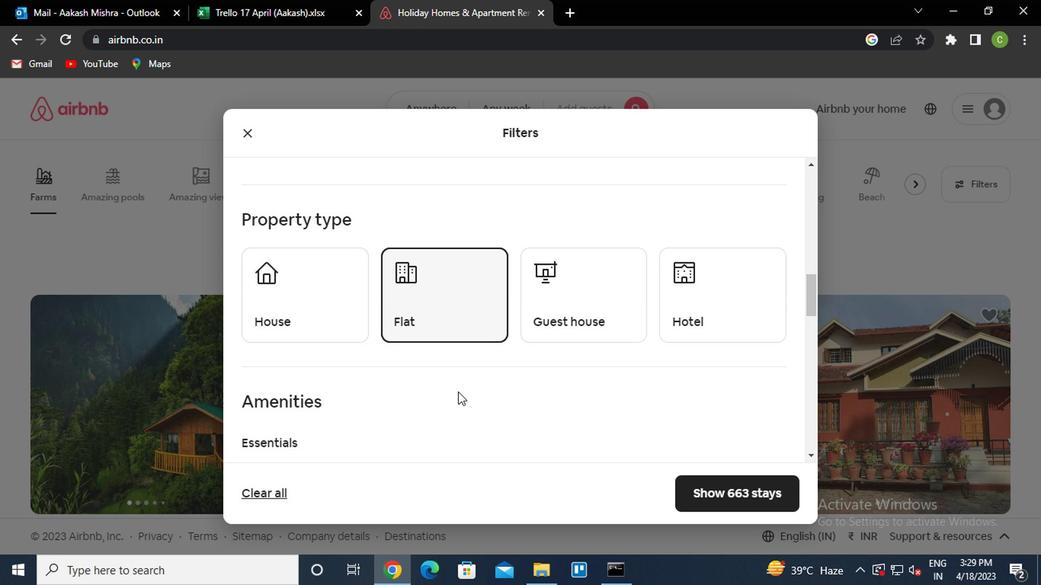 
Action: Mouse scrolled (456, 392) with delta (0, 0)
Screenshot: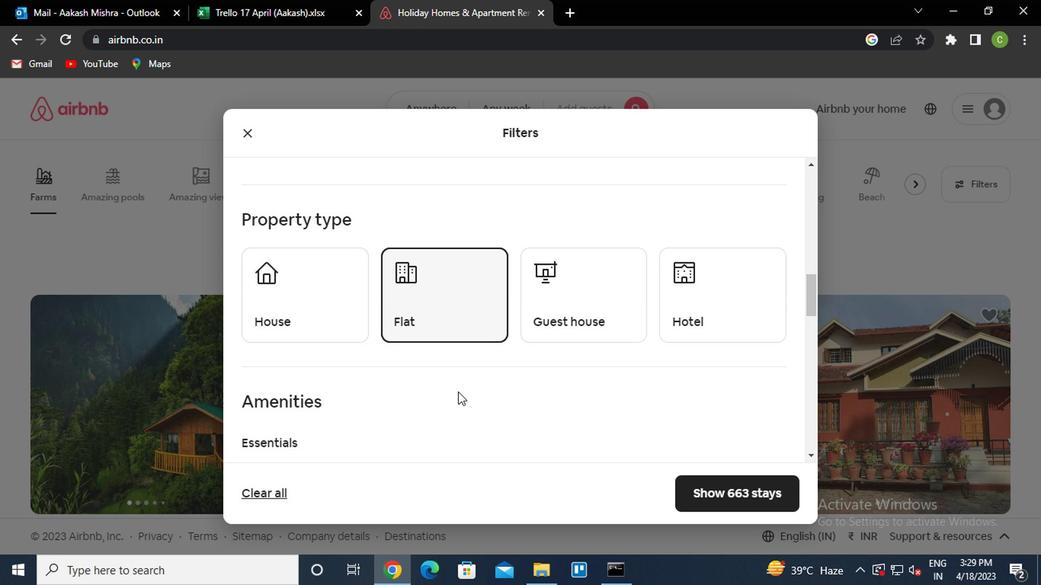 
Action: Mouse moved to (250, 328)
Screenshot: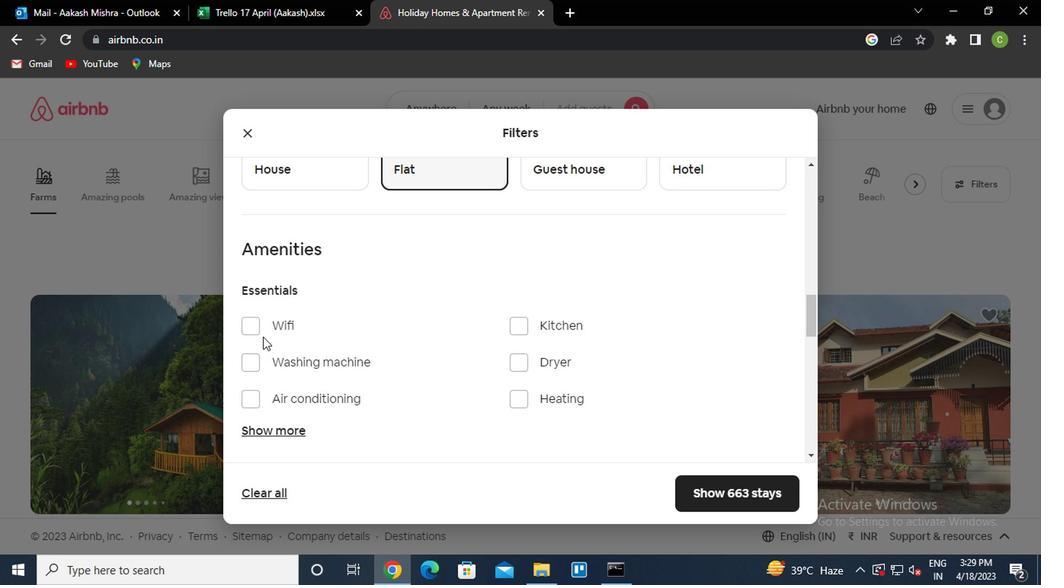 
Action: Mouse pressed left at (250, 328)
Screenshot: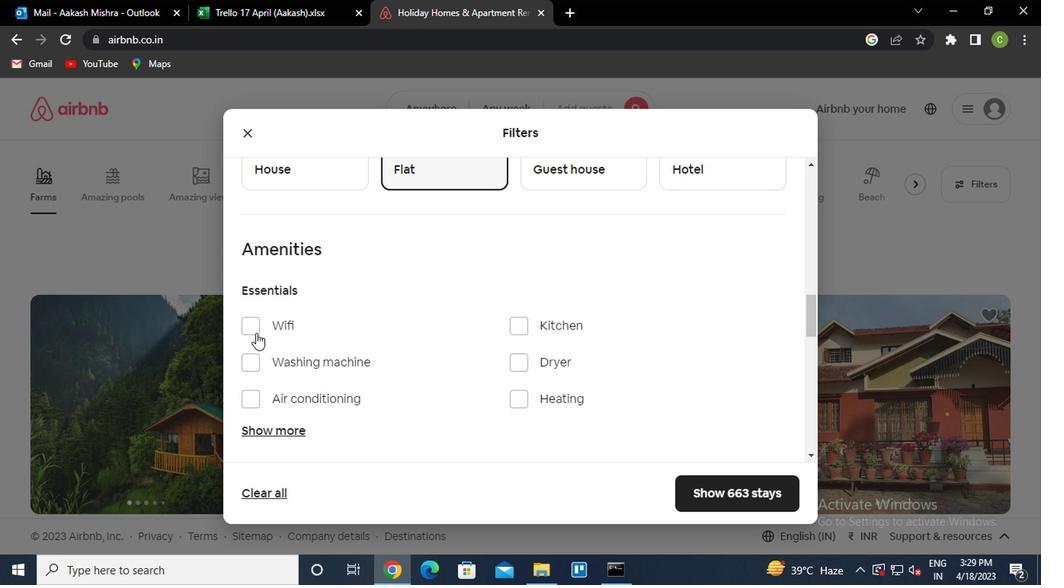 
Action: Mouse moved to (435, 390)
Screenshot: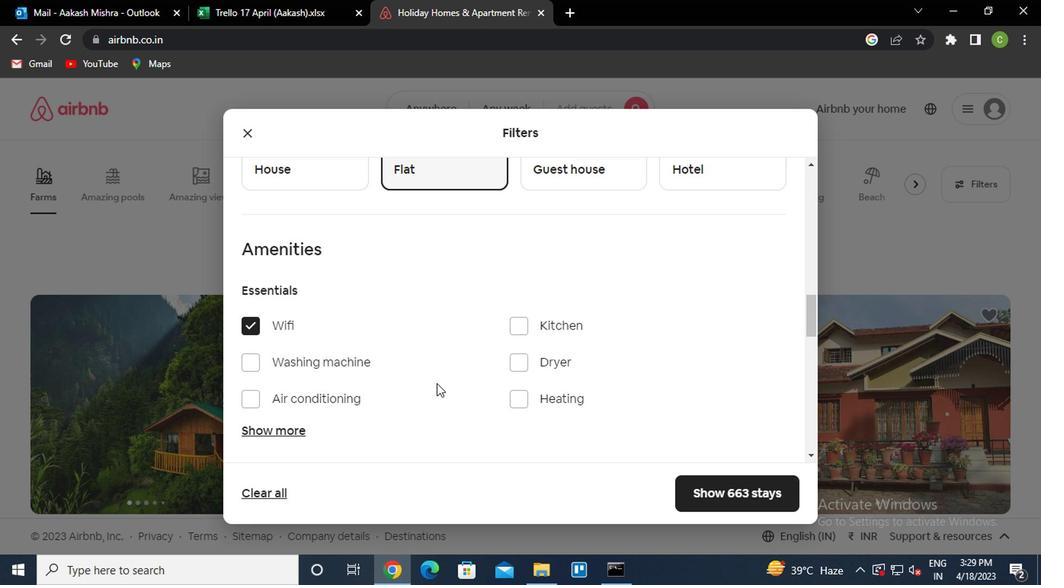 
Action: Mouse scrolled (435, 389) with delta (0, -1)
Screenshot: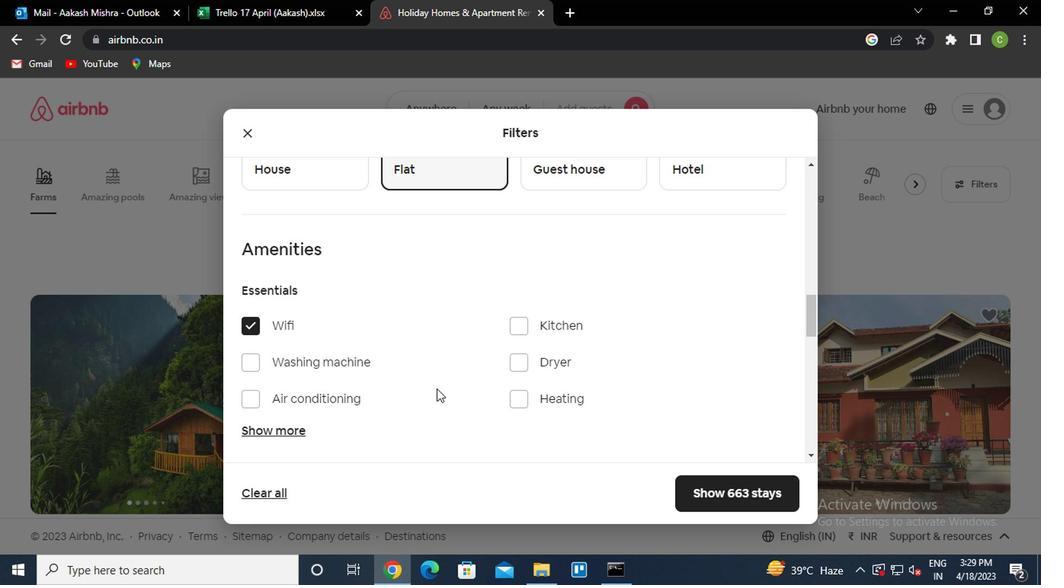 
Action: Mouse moved to (435, 398)
Screenshot: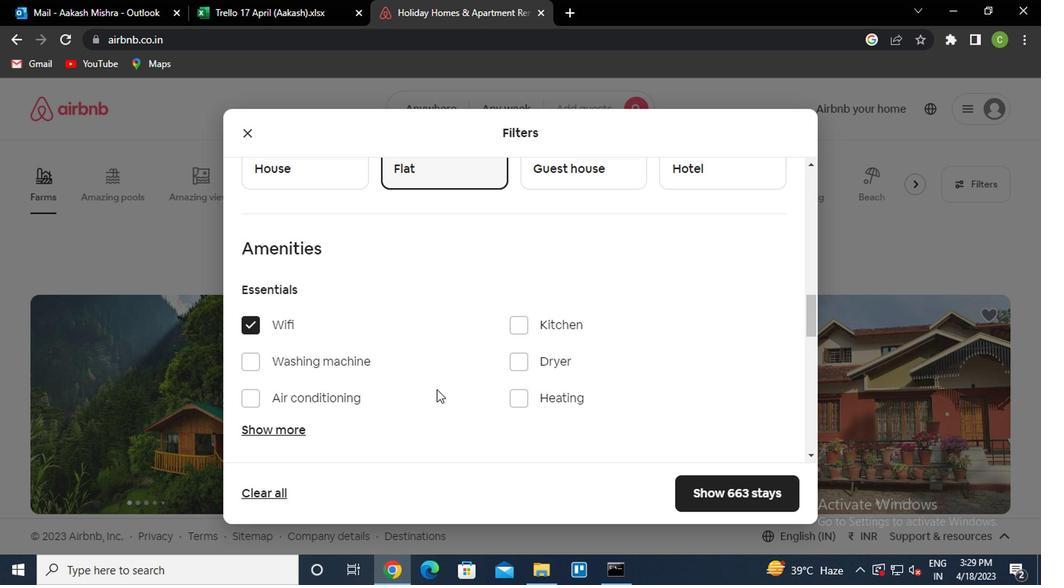 
Action: Mouse scrolled (435, 397) with delta (0, -1)
Screenshot: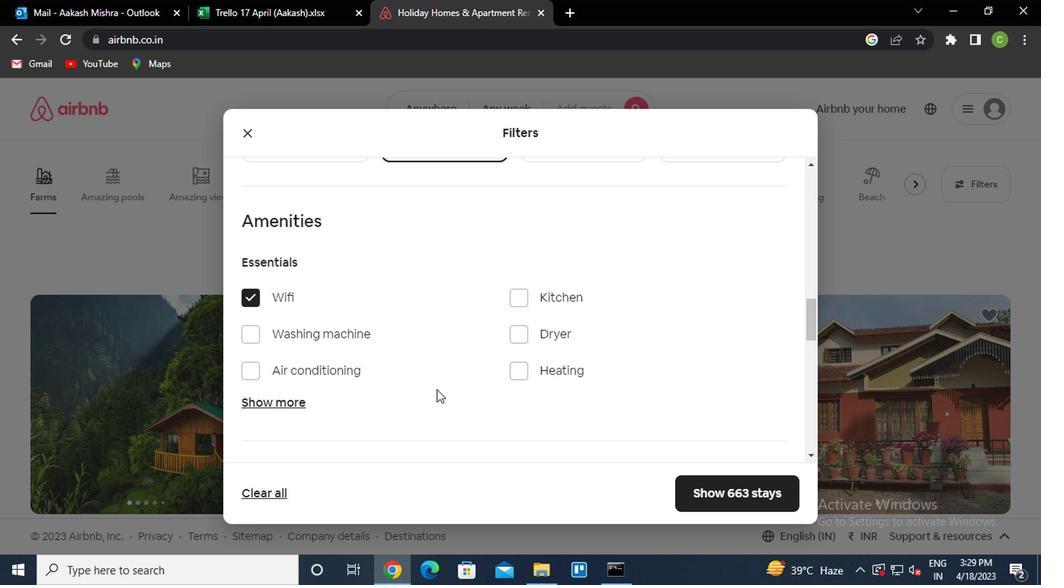 
Action: Mouse scrolled (435, 397) with delta (0, -1)
Screenshot: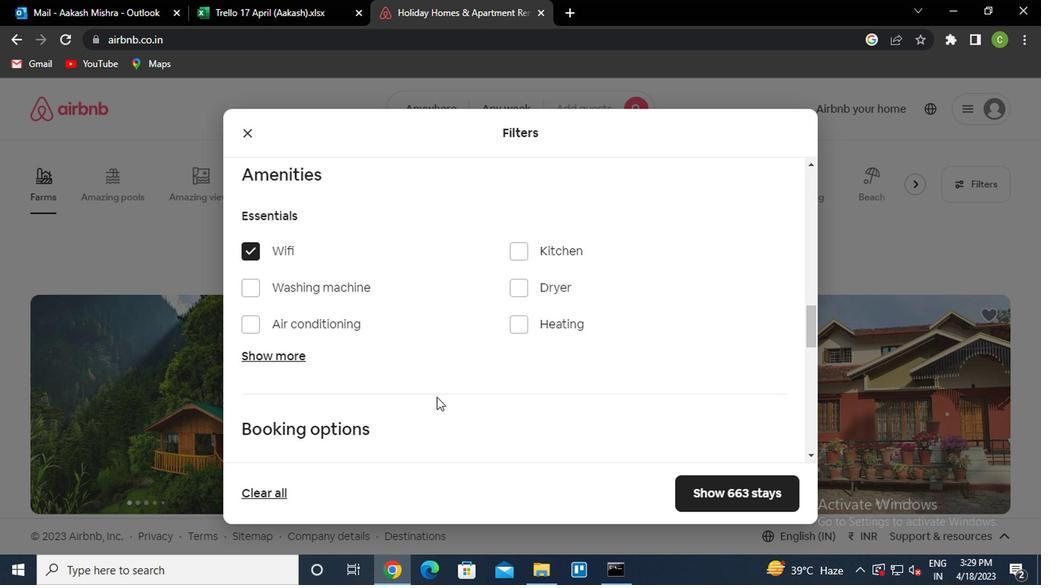 
Action: Mouse scrolled (435, 397) with delta (0, -1)
Screenshot: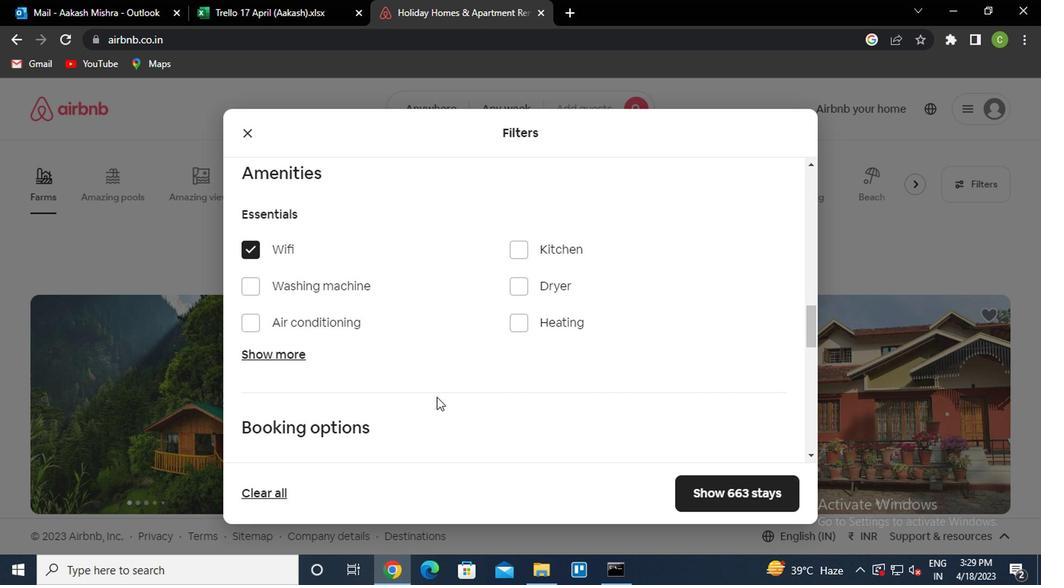 
Action: Mouse scrolled (435, 397) with delta (0, -1)
Screenshot: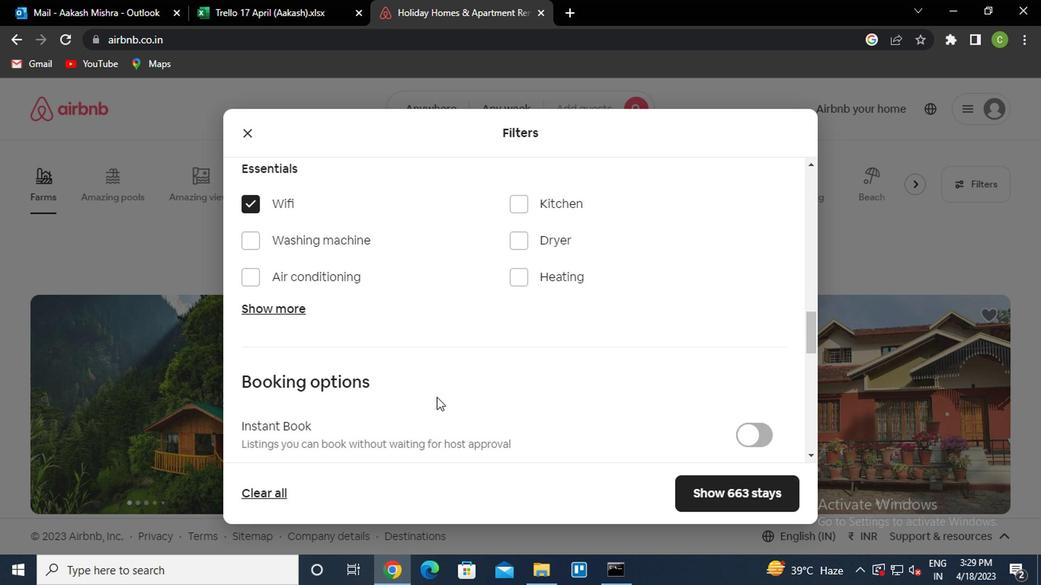 
Action: Mouse moved to (762, 231)
Screenshot: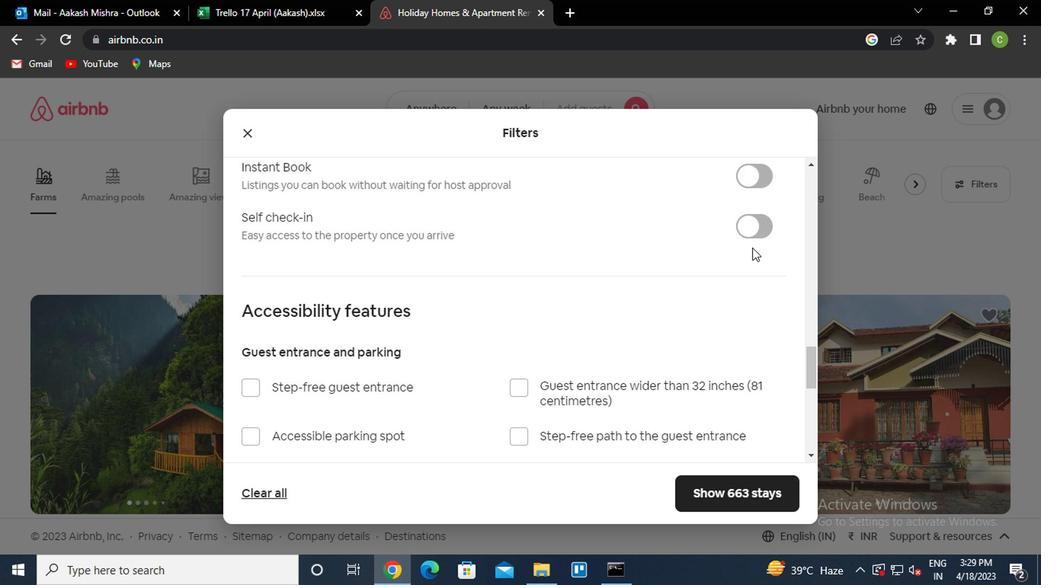 
Action: Mouse pressed left at (762, 231)
Screenshot: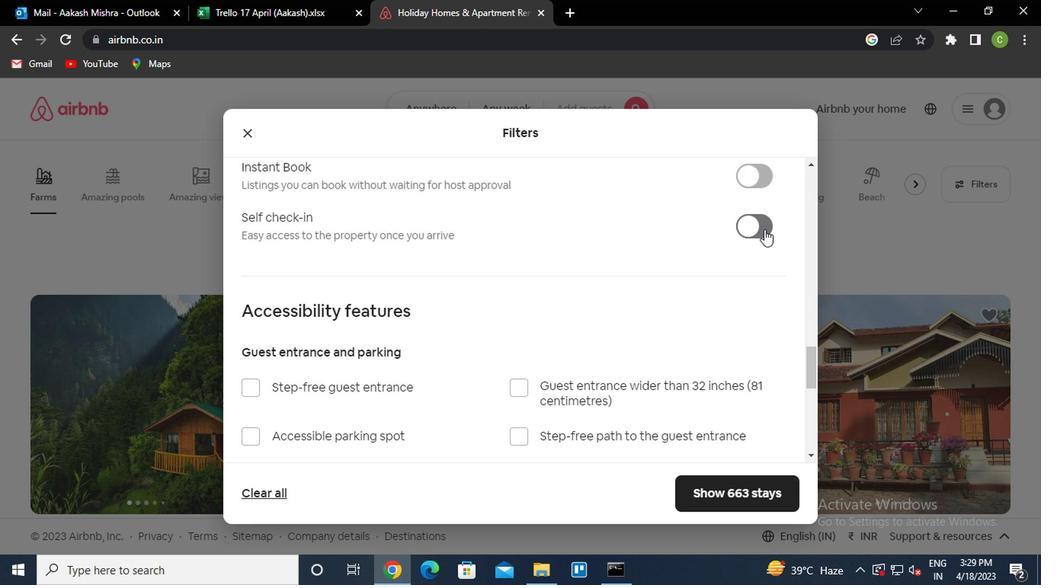 
Action: Mouse moved to (528, 388)
Screenshot: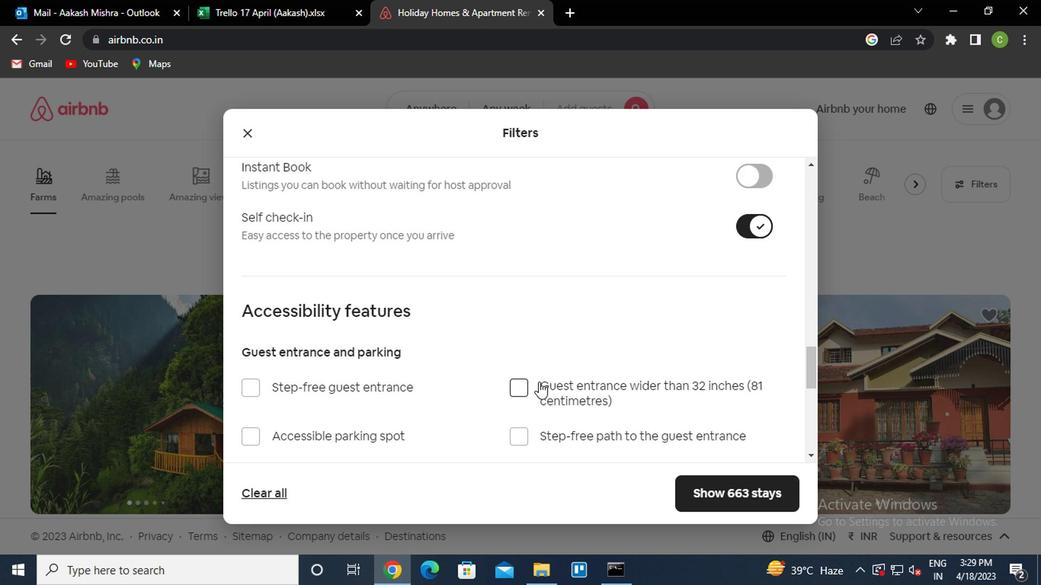 
Action: Mouse scrolled (528, 387) with delta (0, -1)
Screenshot: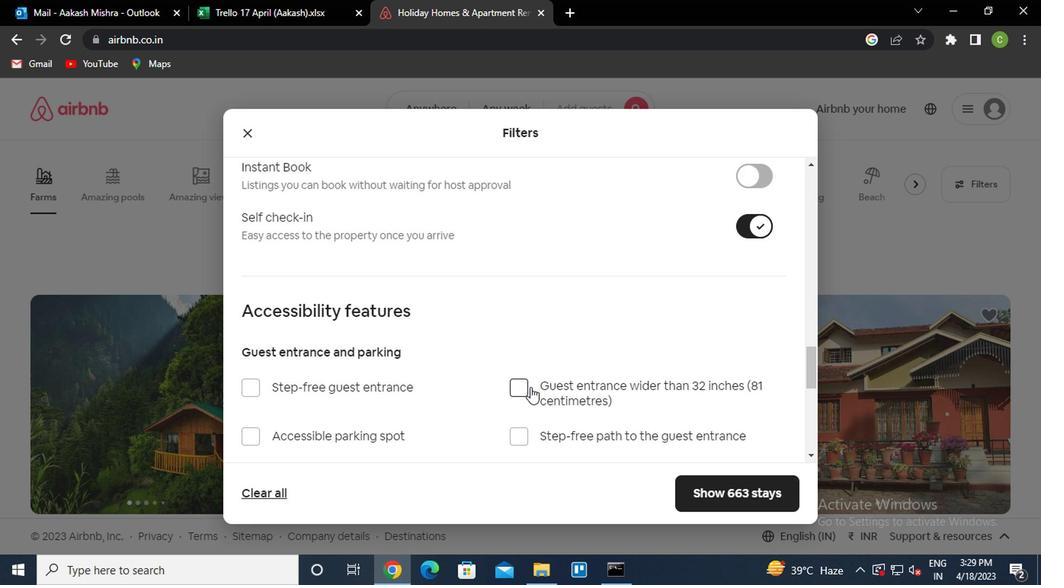 
Action: Mouse scrolled (528, 387) with delta (0, -1)
Screenshot: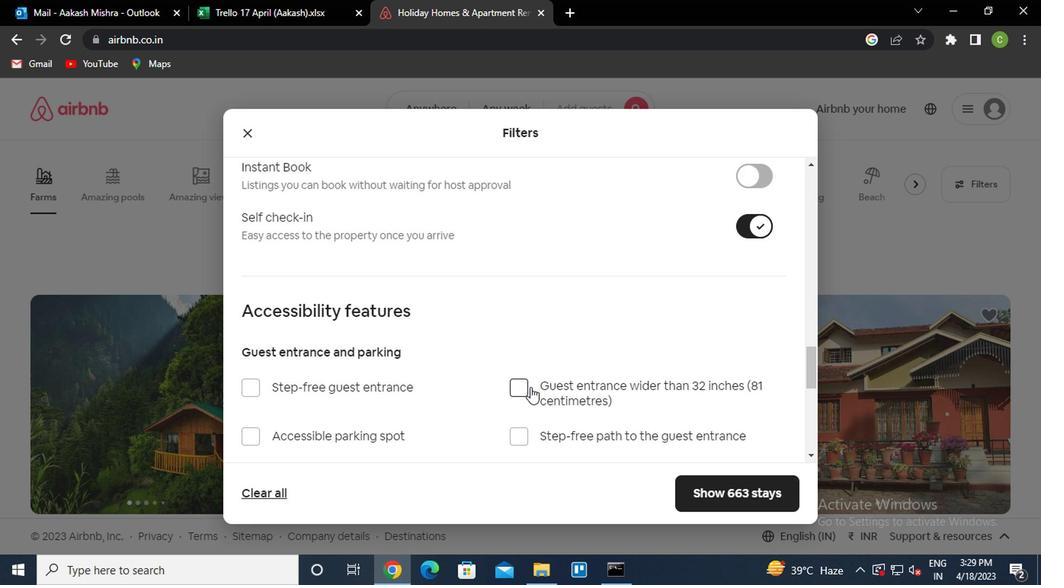 
Action: Mouse scrolled (528, 387) with delta (0, -1)
Screenshot: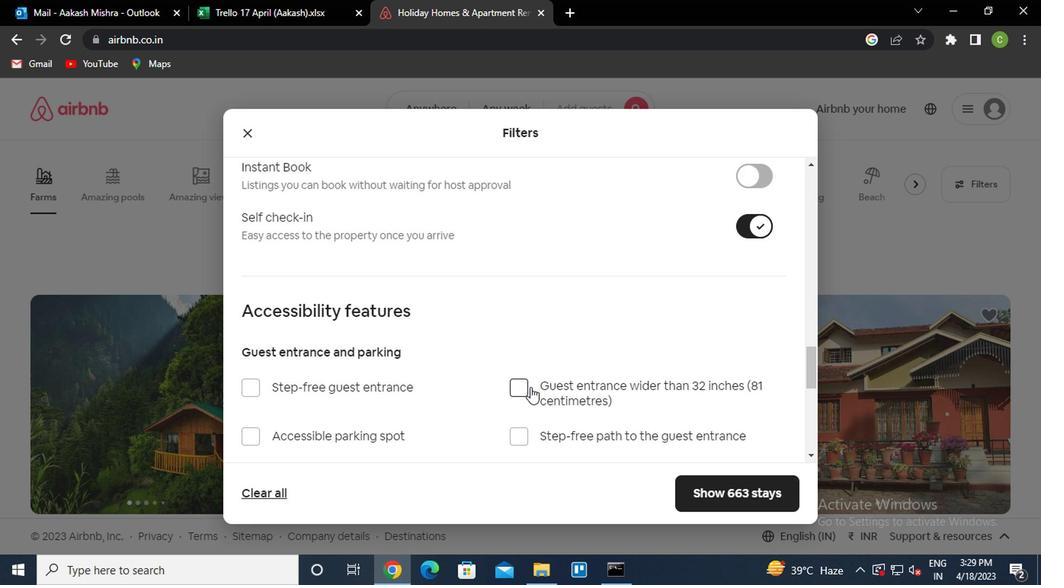 
Action: Mouse scrolled (528, 387) with delta (0, -1)
Screenshot: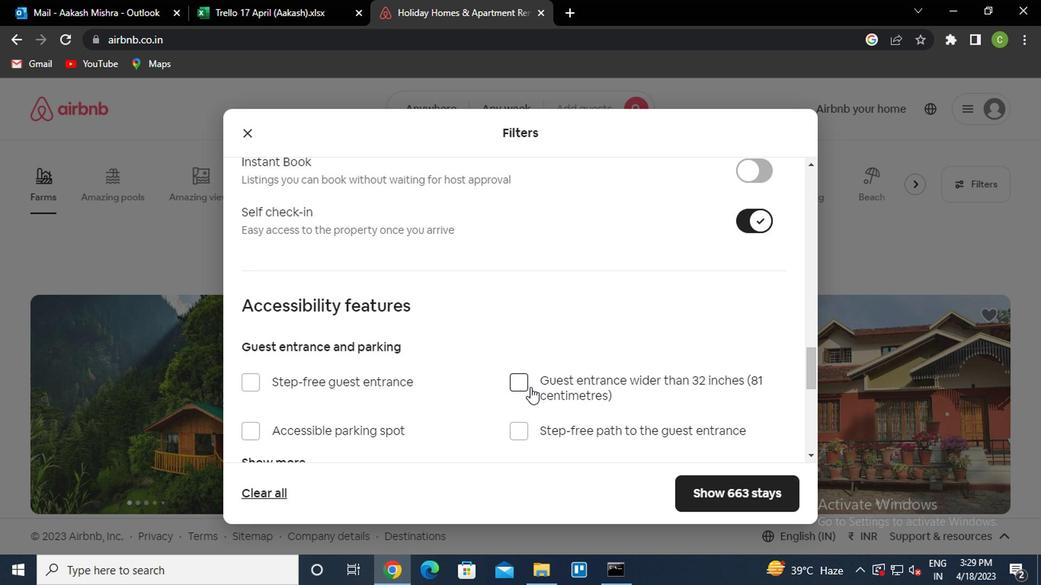 
Action: Mouse moved to (527, 388)
Screenshot: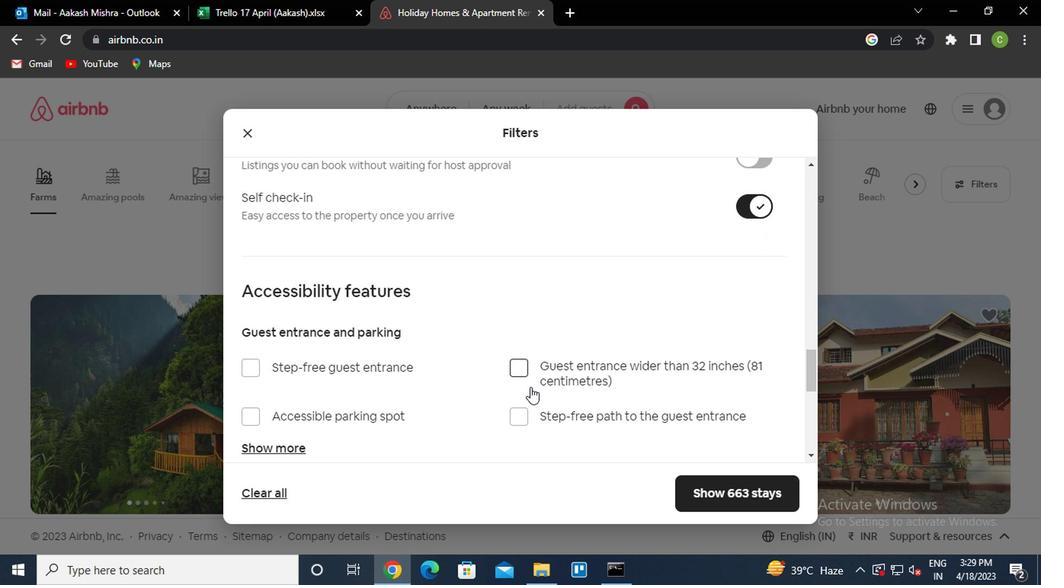 
Action: Mouse scrolled (527, 388) with delta (0, 0)
Screenshot: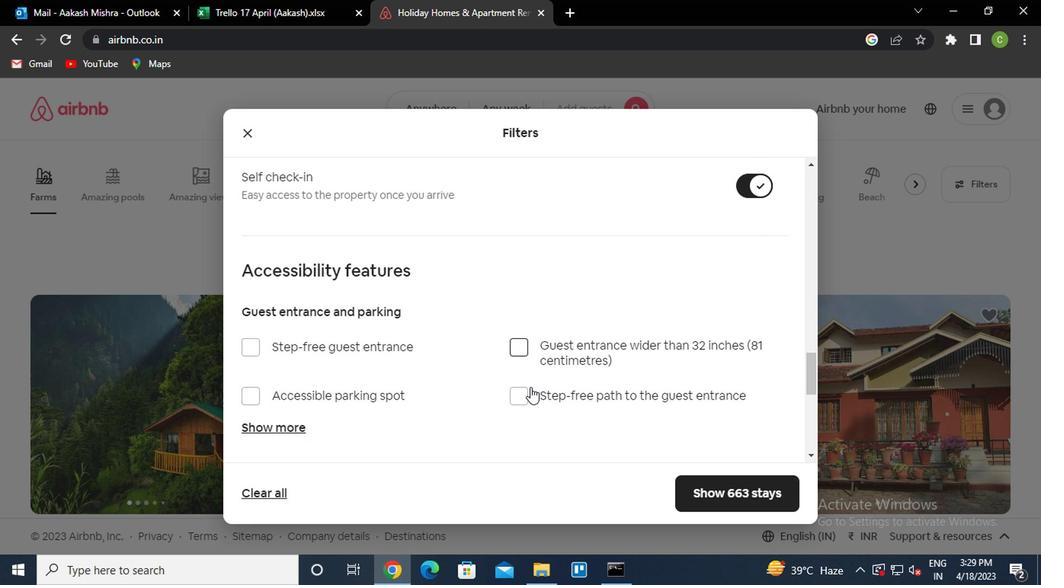 
Action: Mouse moved to (358, 403)
Screenshot: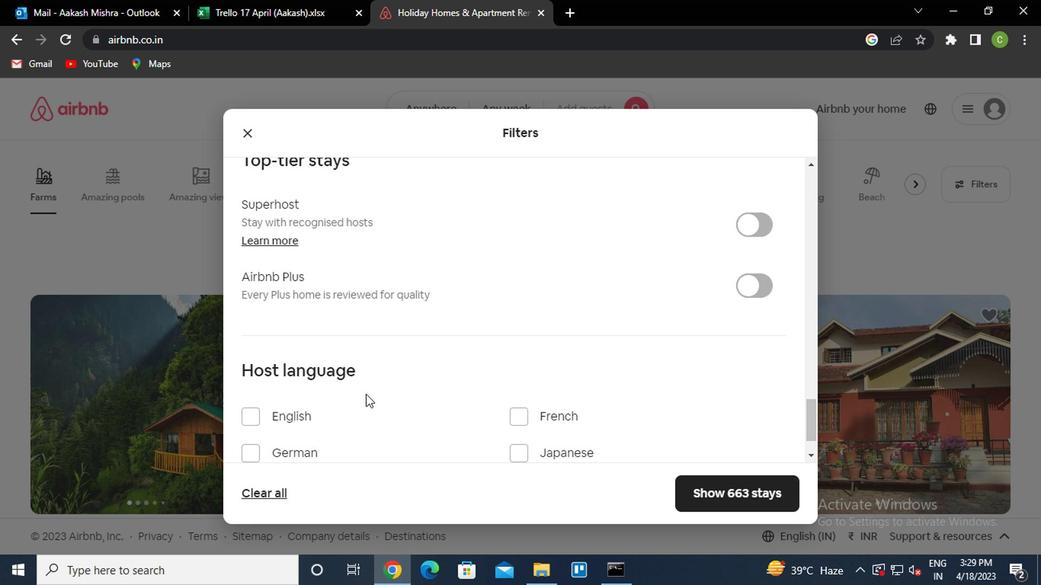 
Action: Mouse scrolled (358, 402) with delta (0, -1)
Screenshot: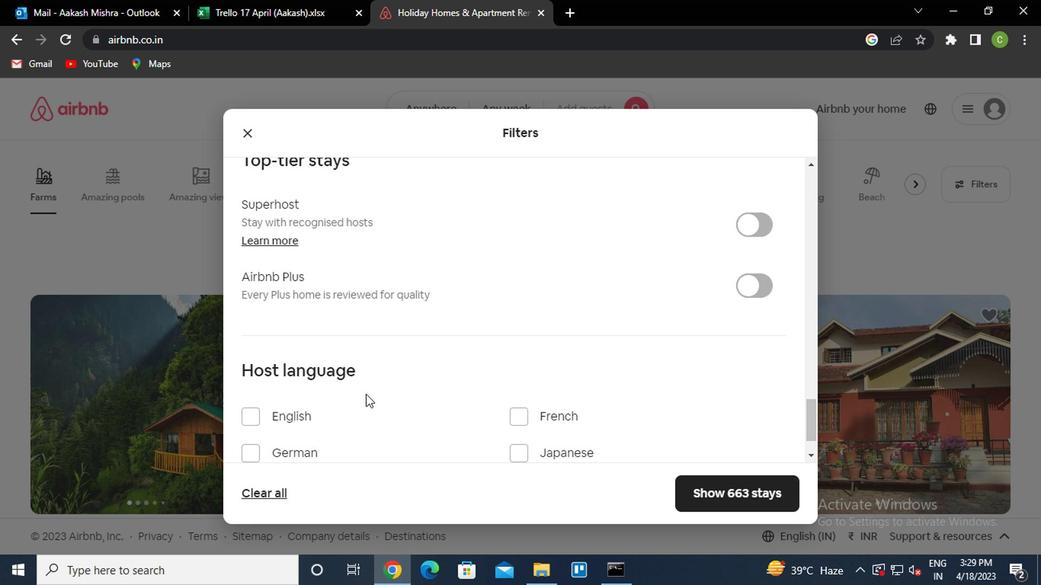 
Action: Mouse moved to (358, 403)
Screenshot: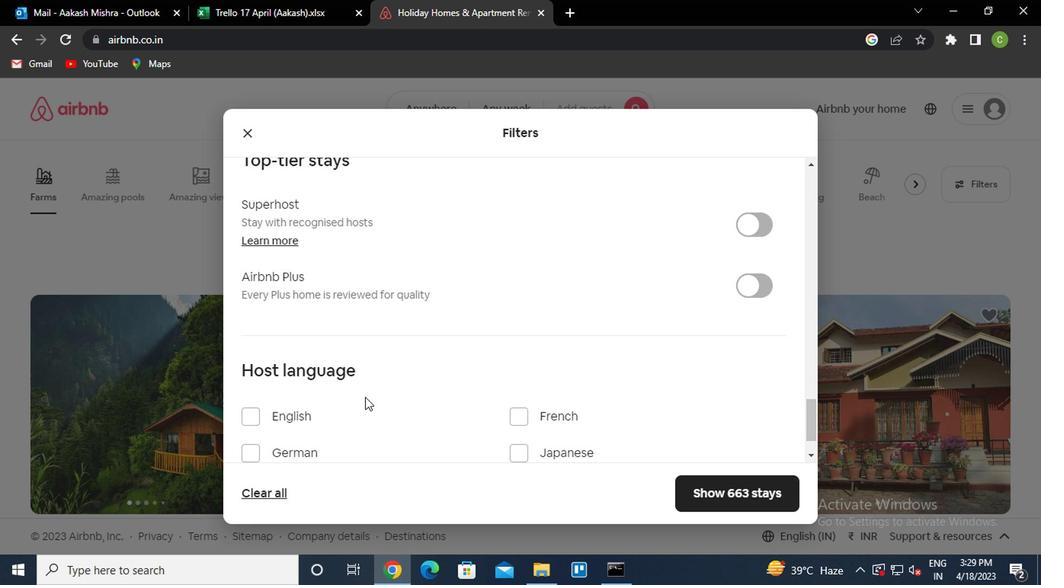 
Action: Mouse scrolled (358, 402) with delta (0, -1)
Screenshot: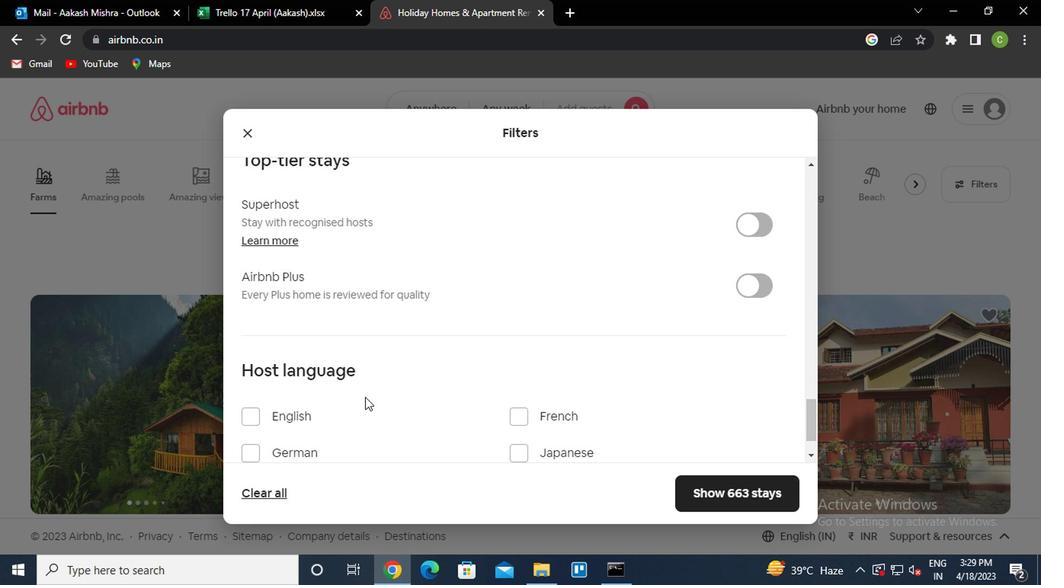 
Action: Mouse scrolled (358, 402) with delta (0, -1)
Screenshot: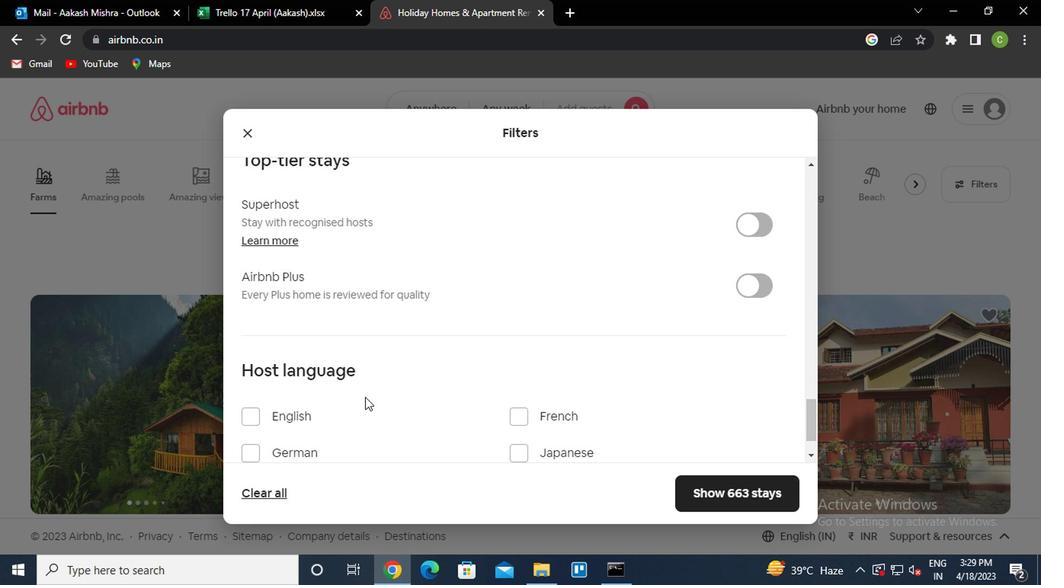 
Action: Mouse scrolled (358, 402) with delta (0, -1)
Screenshot: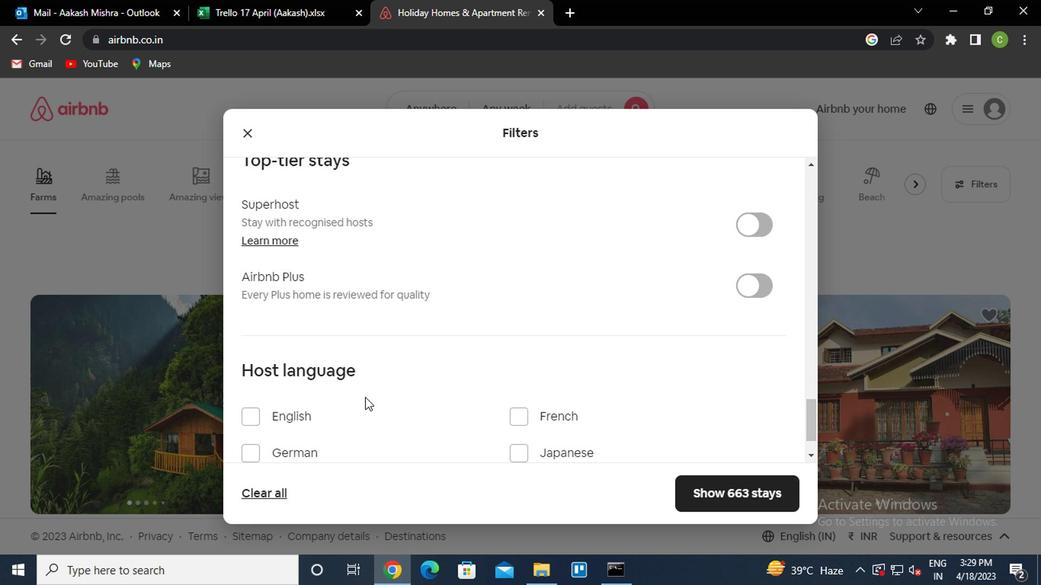 
Action: Mouse scrolled (358, 402) with delta (0, -1)
Screenshot: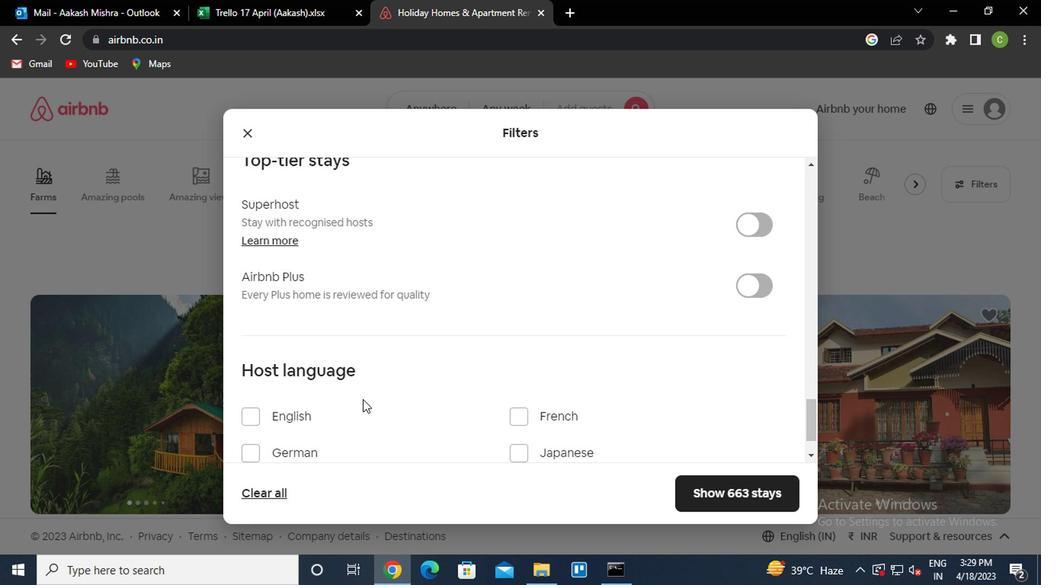 
Action: Mouse moved to (251, 423)
Screenshot: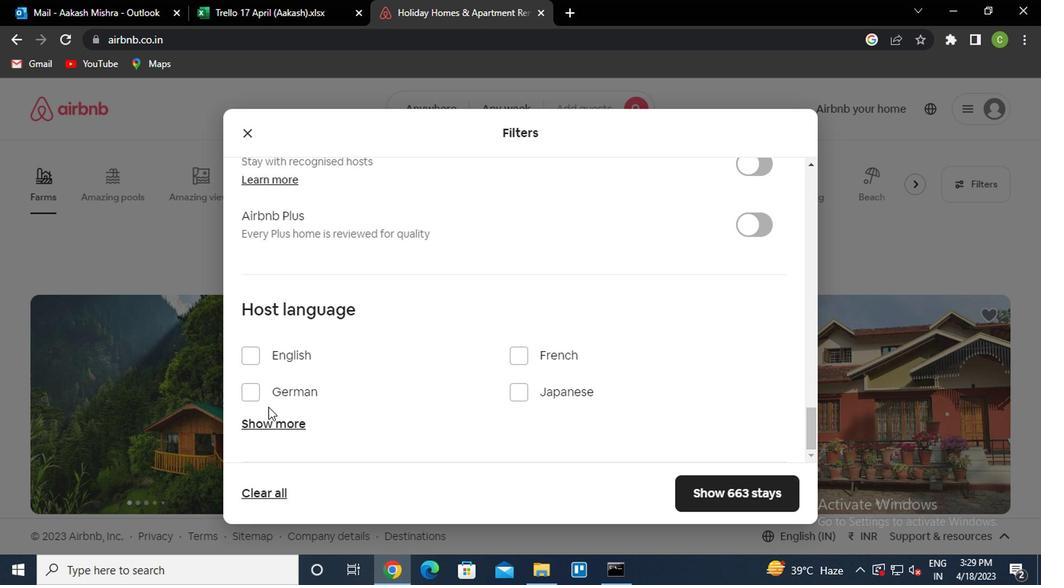 
Action: Mouse pressed left at (251, 423)
Screenshot: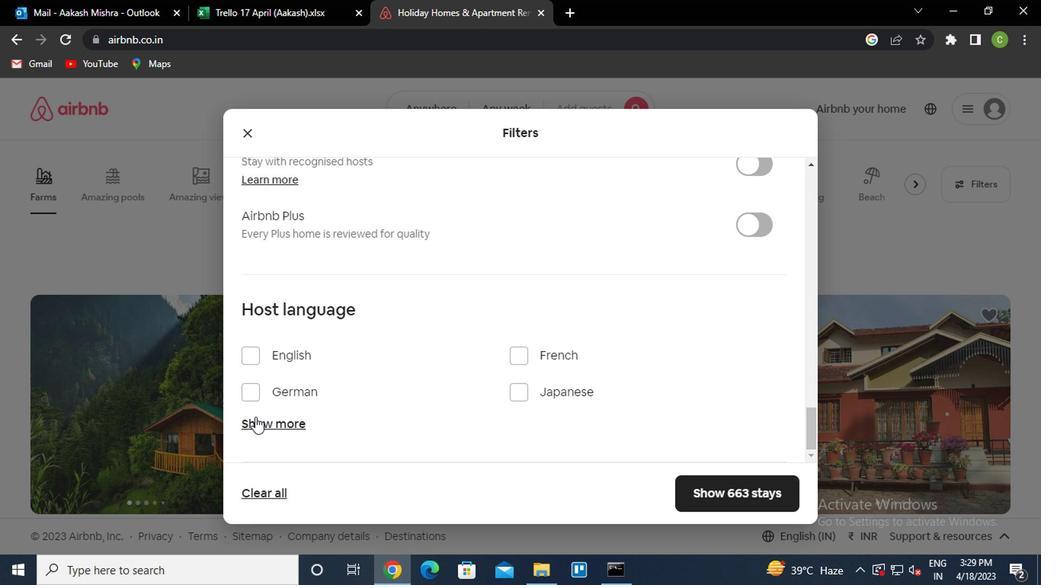 
Action: Mouse moved to (316, 404)
Screenshot: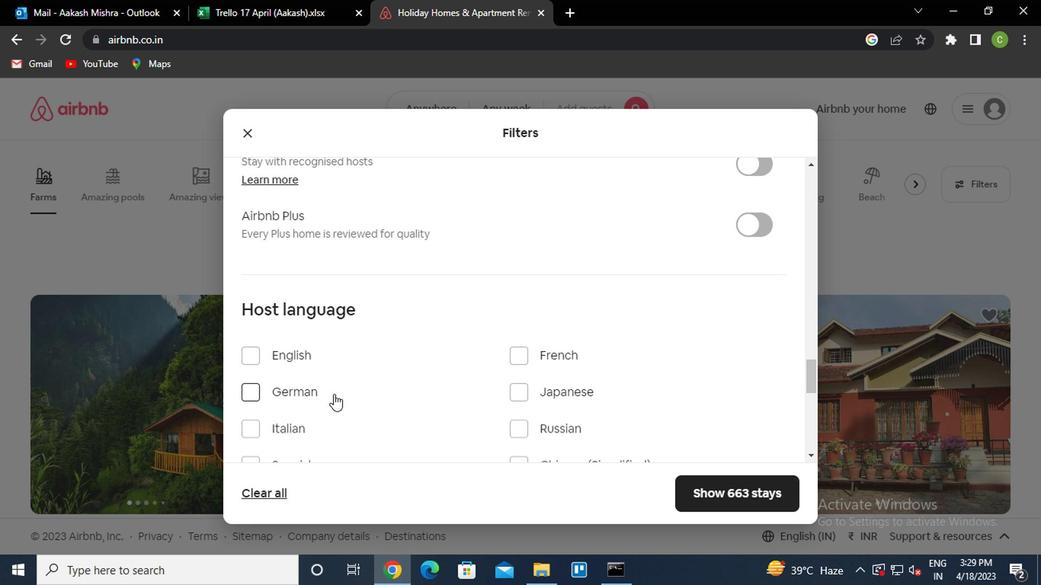 
Action: Mouse scrolled (316, 403) with delta (0, 0)
Screenshot: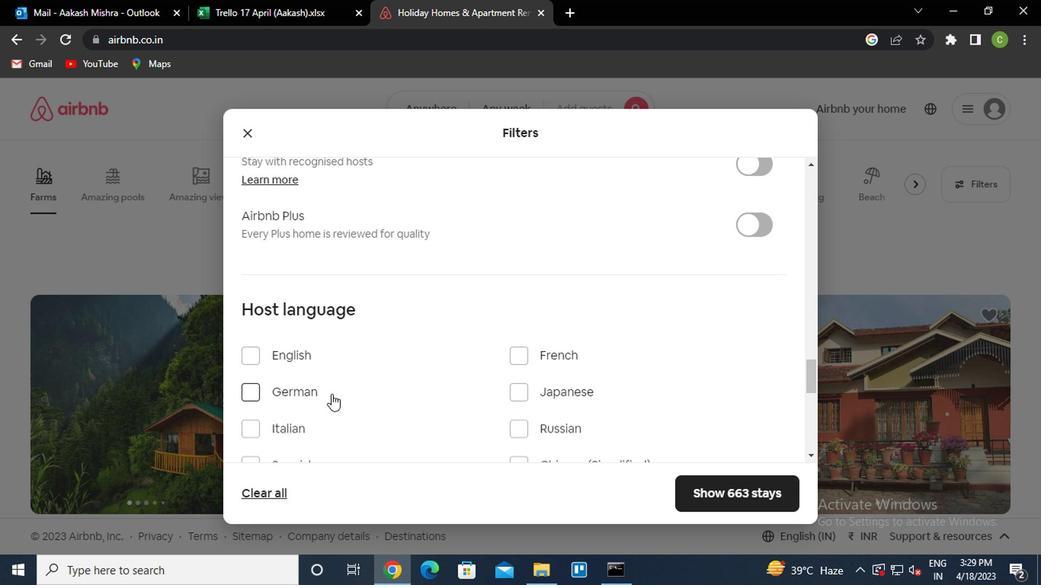 
Action: Mouse moved to (316, 404)
Screenshot: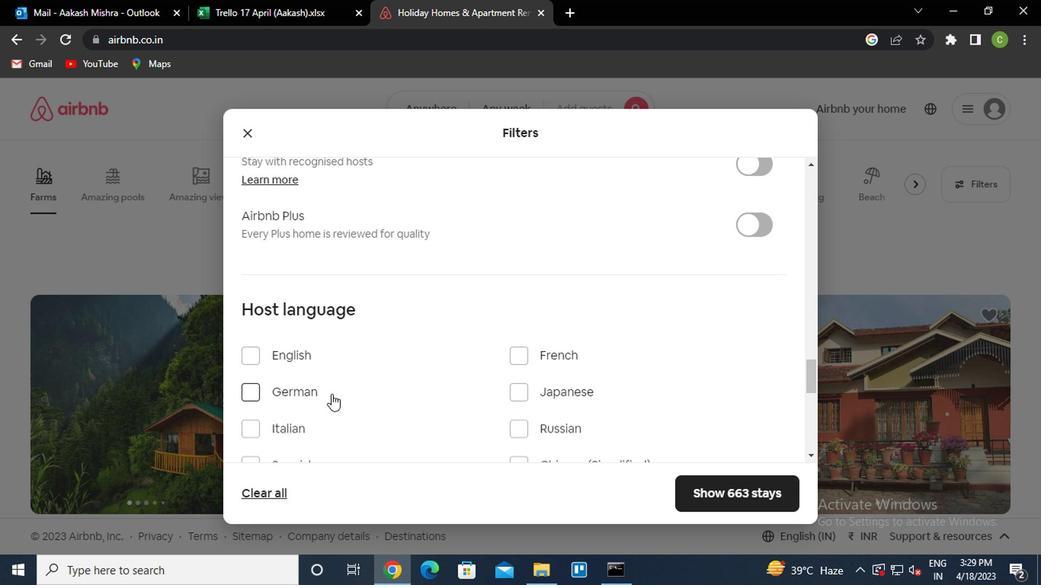 
Action: Mouse scrolled (316, 404) with delta (0, 0)
Screenshot: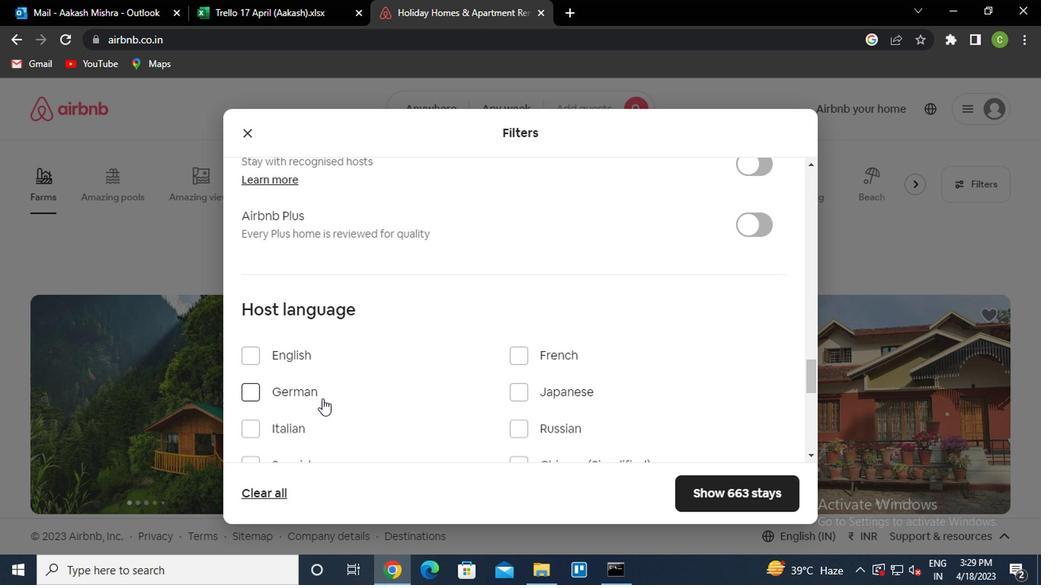 
Action: Mouse moved to (241, 312)
Screenshot: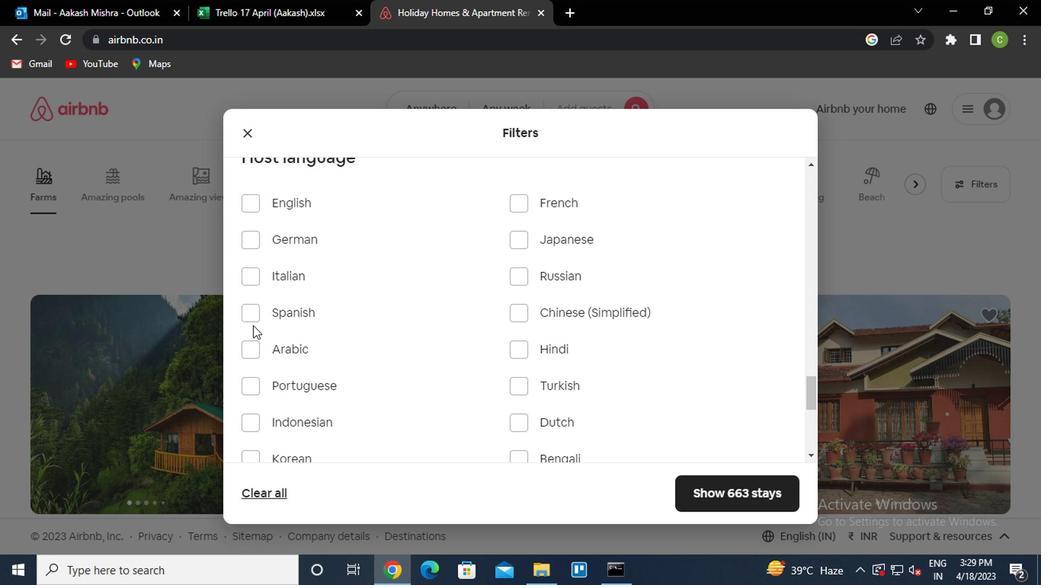 
Action: Mouse pressed left at (241, 312)
Screenshot: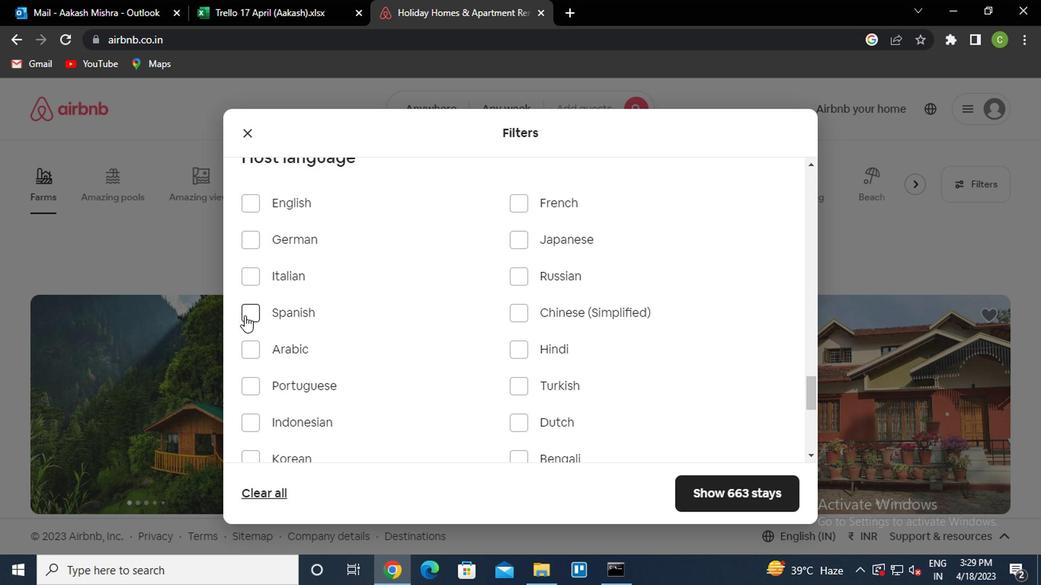 
Action: Mouse moved to (706, 484)
Screenshot: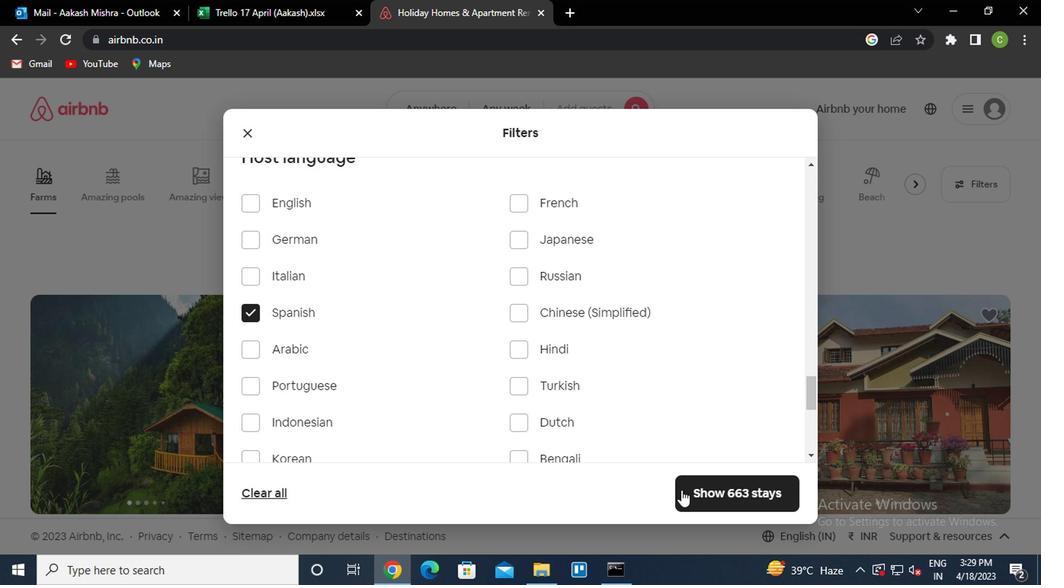 
Action: Mouse pressed left at (706, 484)
Screenshot: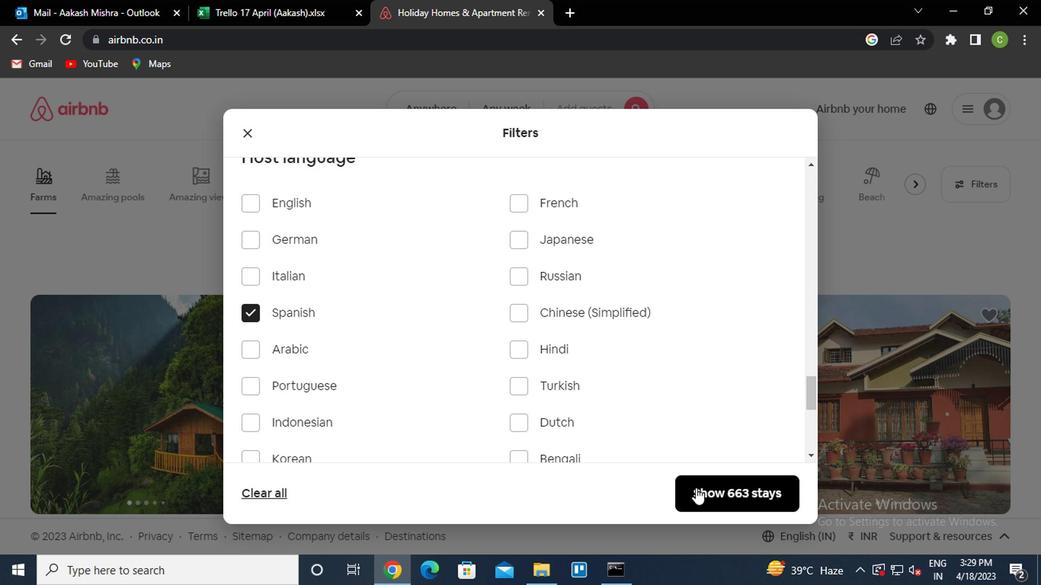 
Action: Mouse moved to (482, 434)
Screenshot: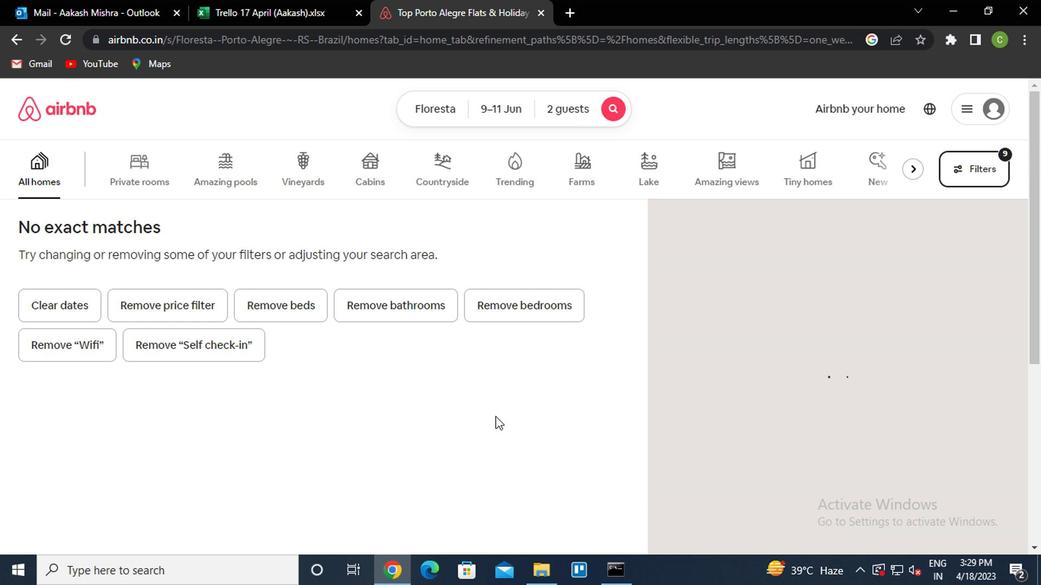 
